 Task: Create a due date automation trigger when advanced on, on the tuesday of the week a card is due add fields with custom field "Resume" set to a date less than 1 days ago at 11:00 AM.
Action: Mouse moved to (1138, 87)
Screenshot: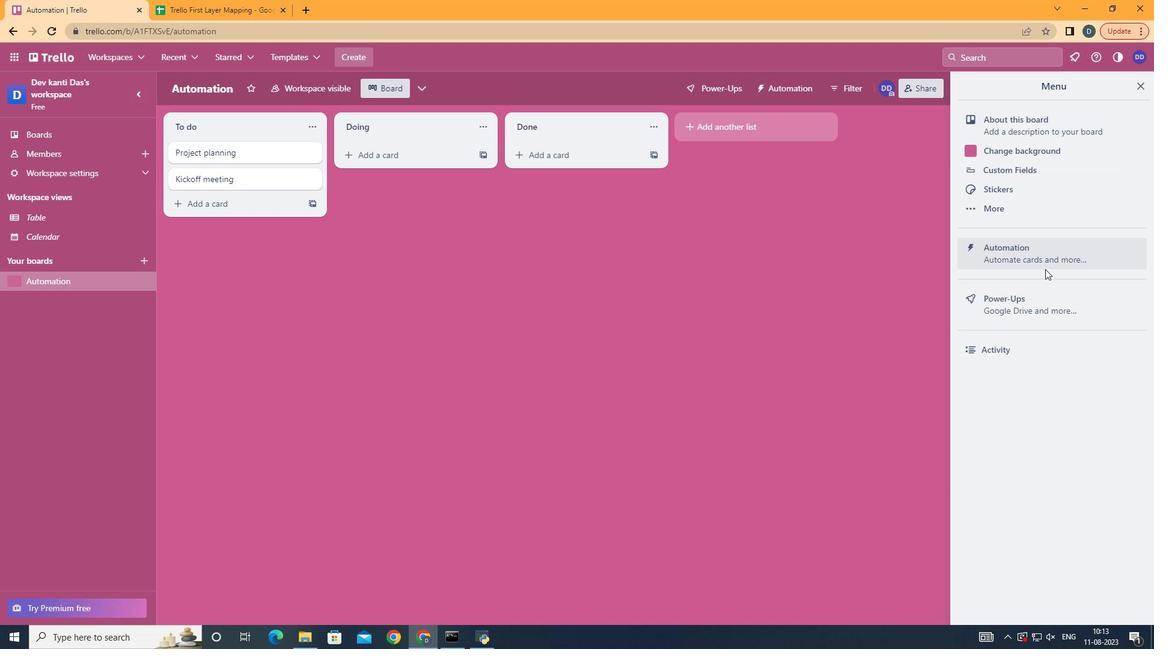 
Action: Mouse pressed left at (1138, 87)
Screenshot: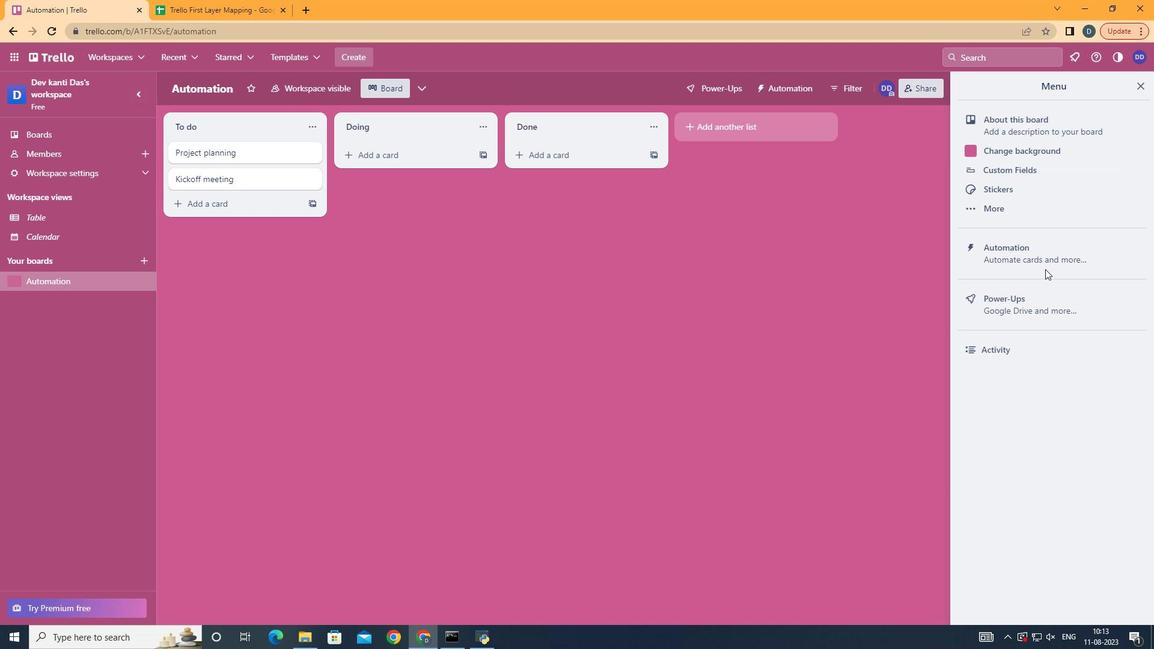 
Action: Mouse moved to (1039, 243)
Screenshot: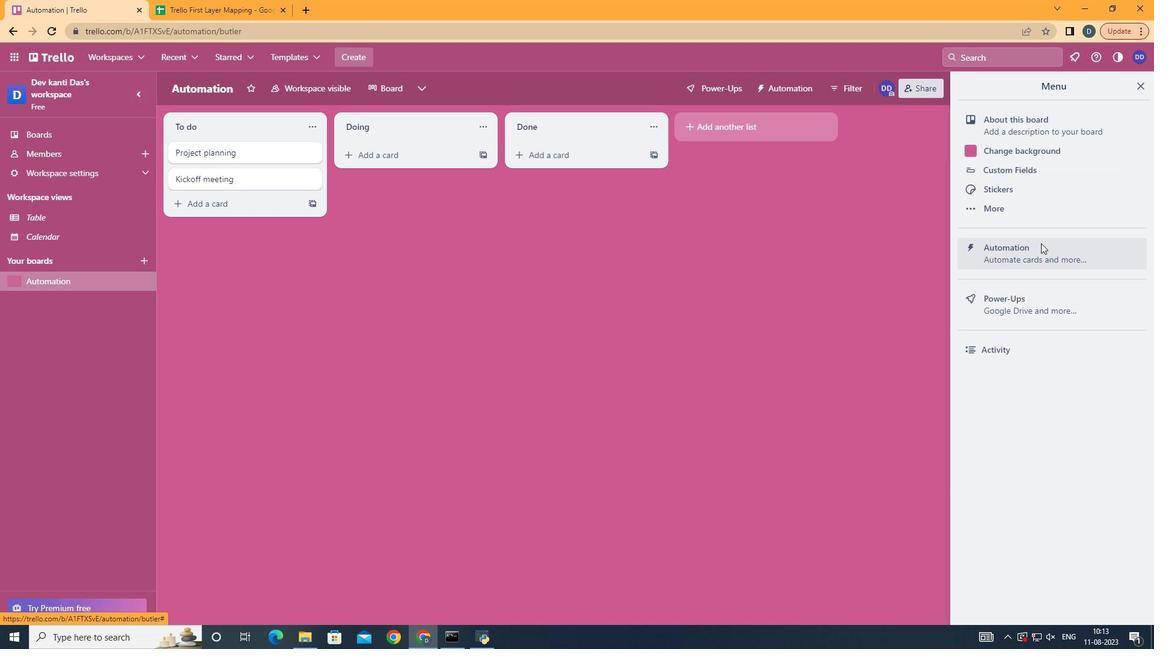 
Action: Mouse pressed left at (1039, 243)
Screenshot: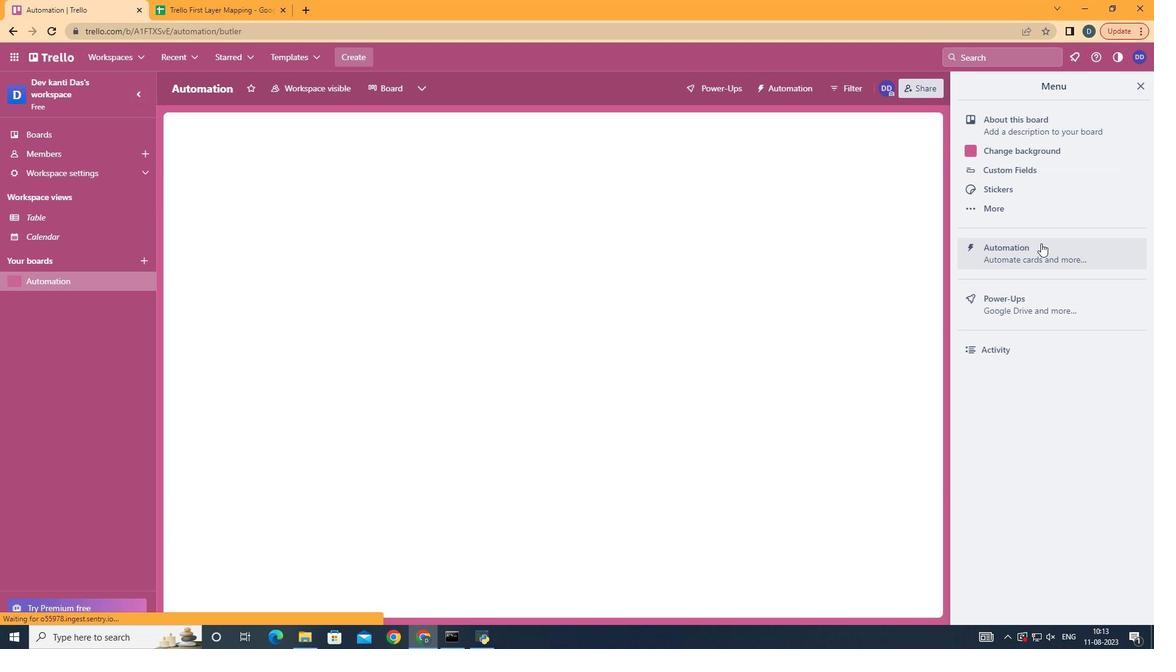 
Action: Mouse moved to (252, 241)
Screenshot: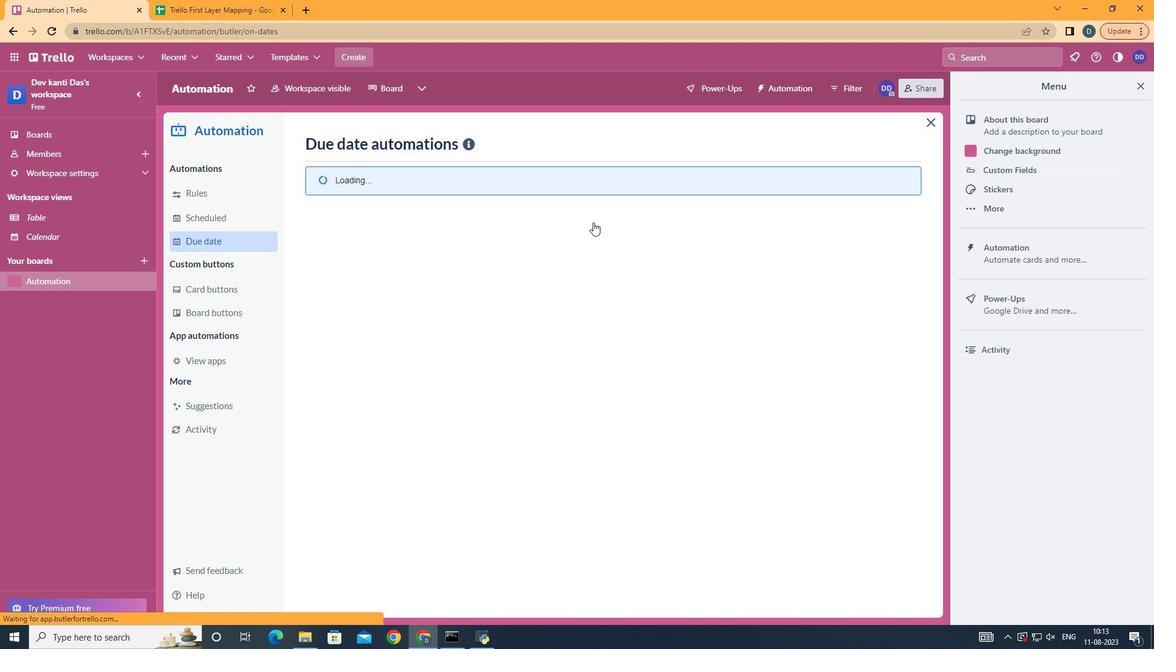 
Action: Mouse pressed left at (252, 241)
Screenshot: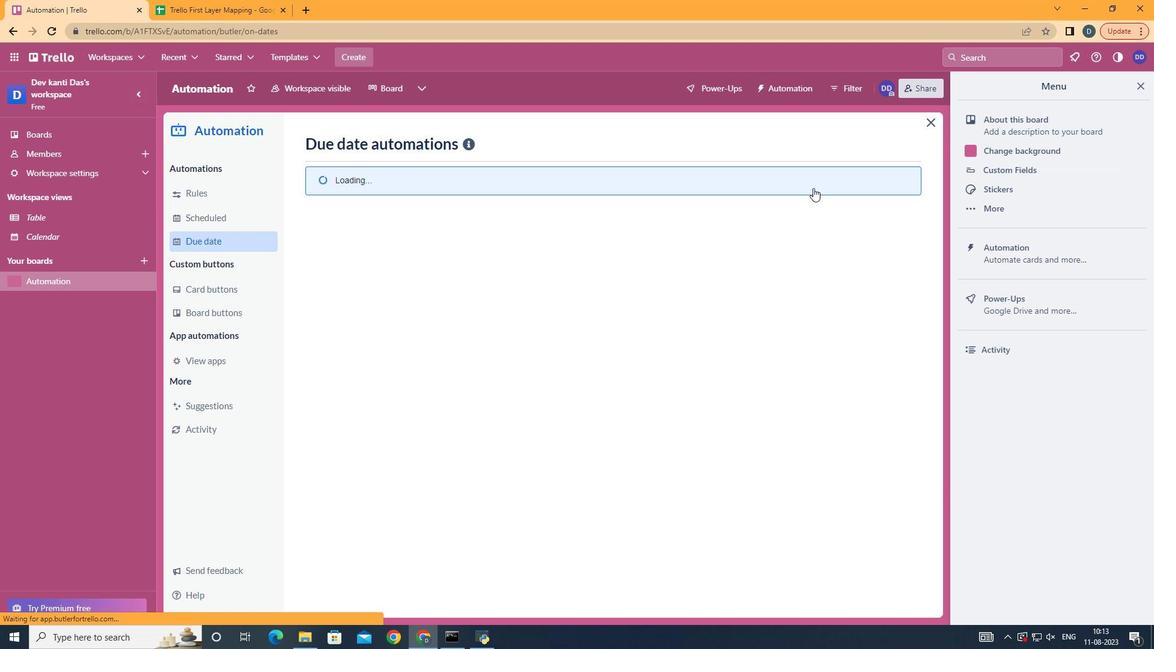 
Action: Mouse moved to (849, 148)
Screenshot: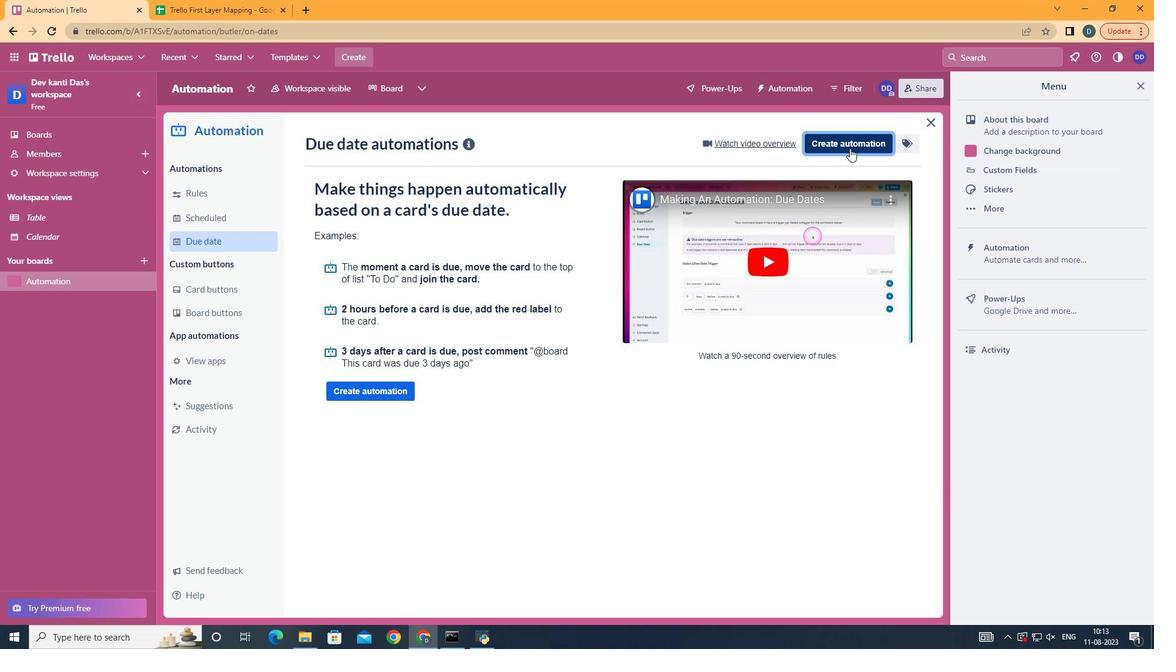 
Action: Mouse pressed left at (849, 148)
Screenshot: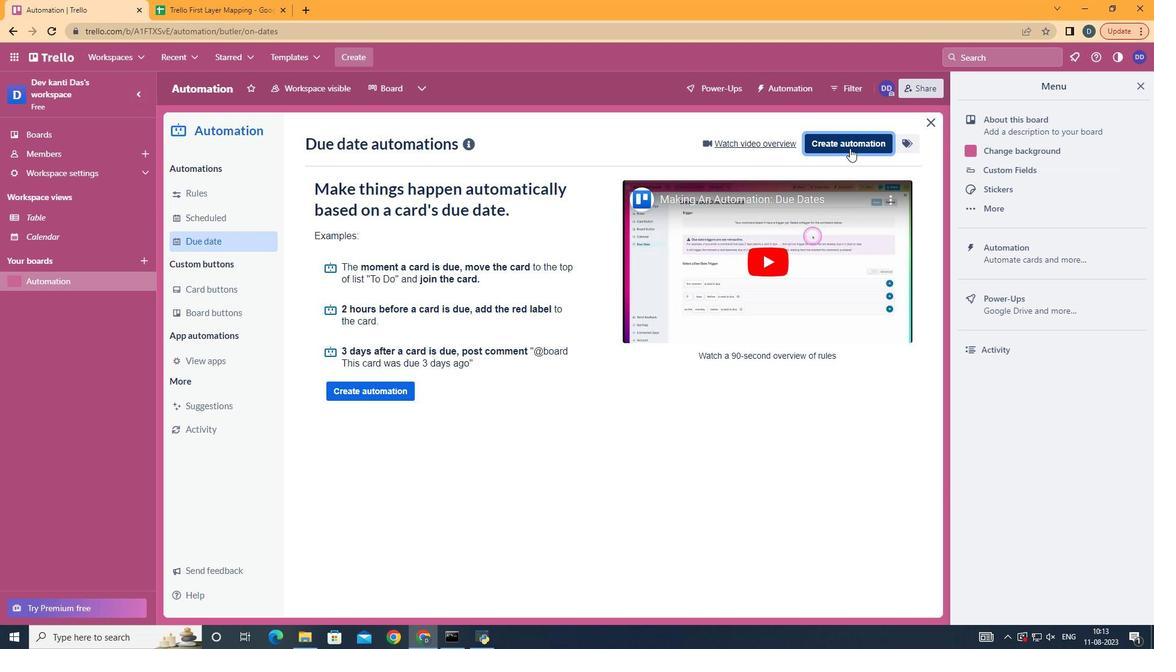 
Action: Mouse moved to (643, 256)
Screenshot: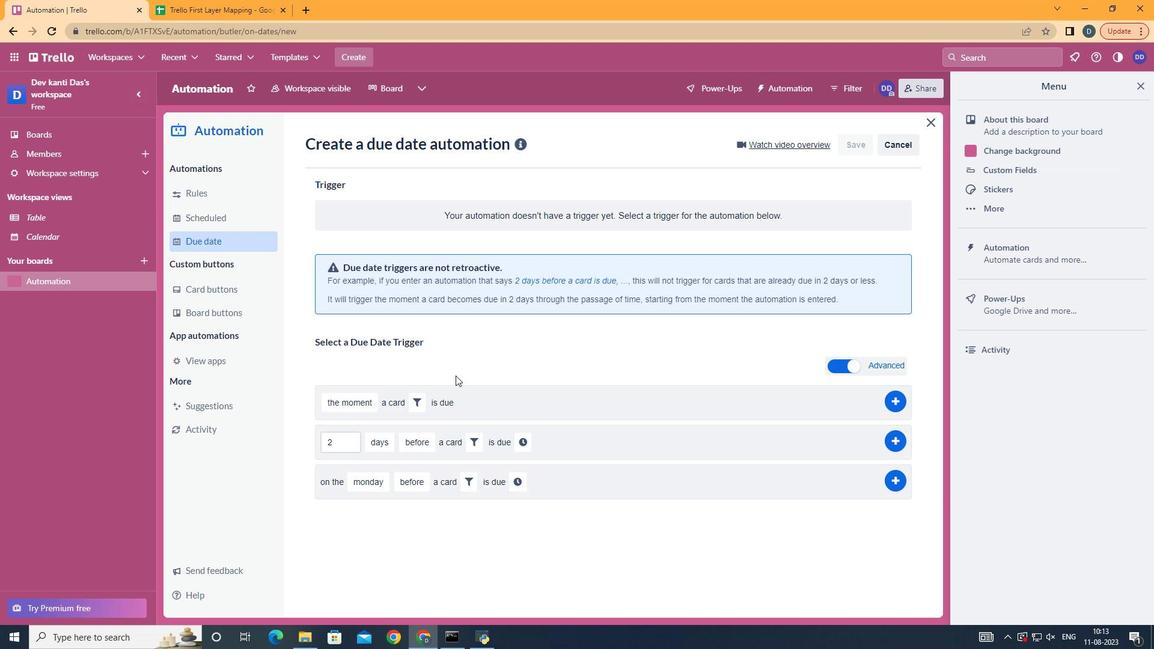 
Action: Mouse pressed left at (643, 256)
Screenshot: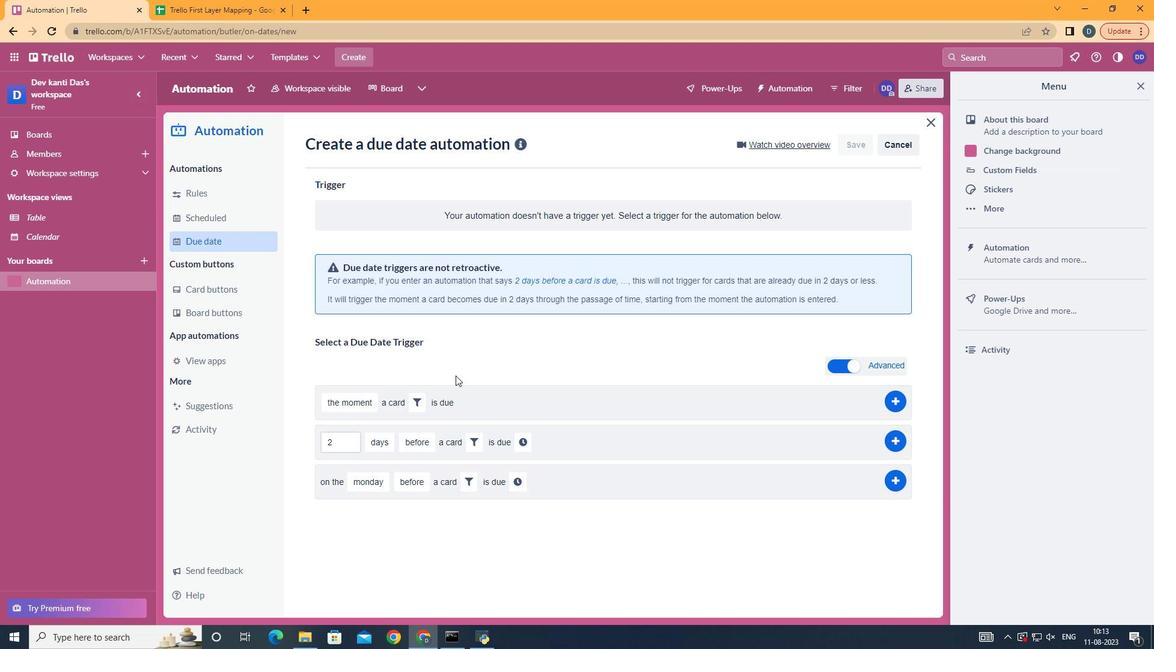 
Action: Mouse moved to (360, 339)
Screenshot: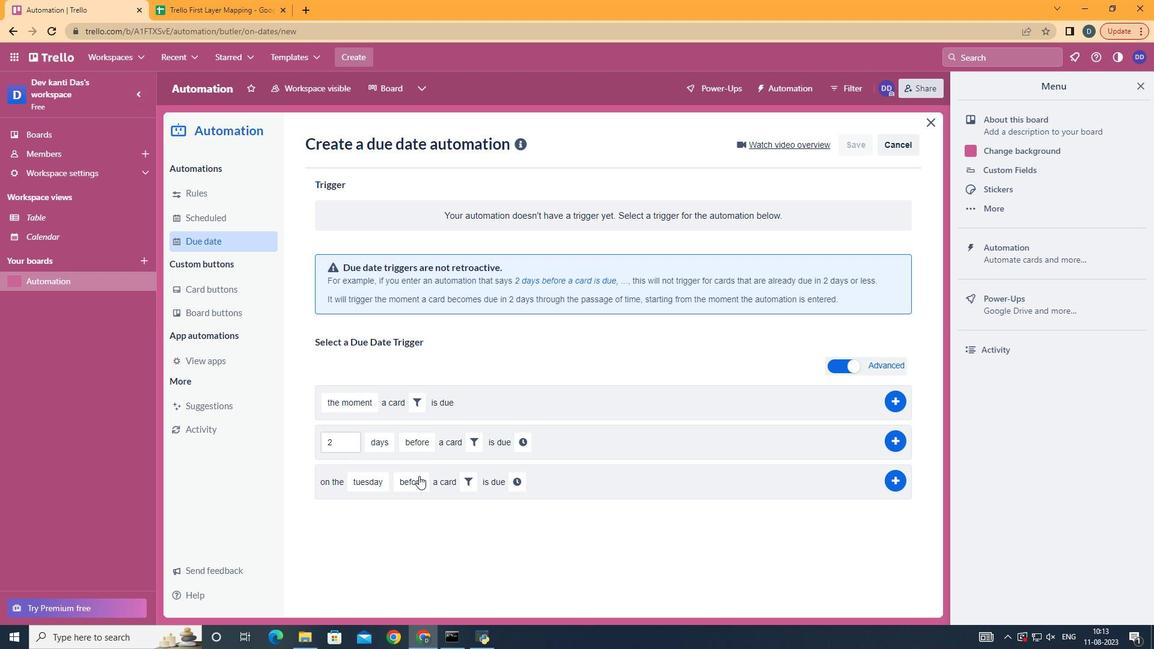 
Action: Mouse pressed left at (360, 339)
Screenshot: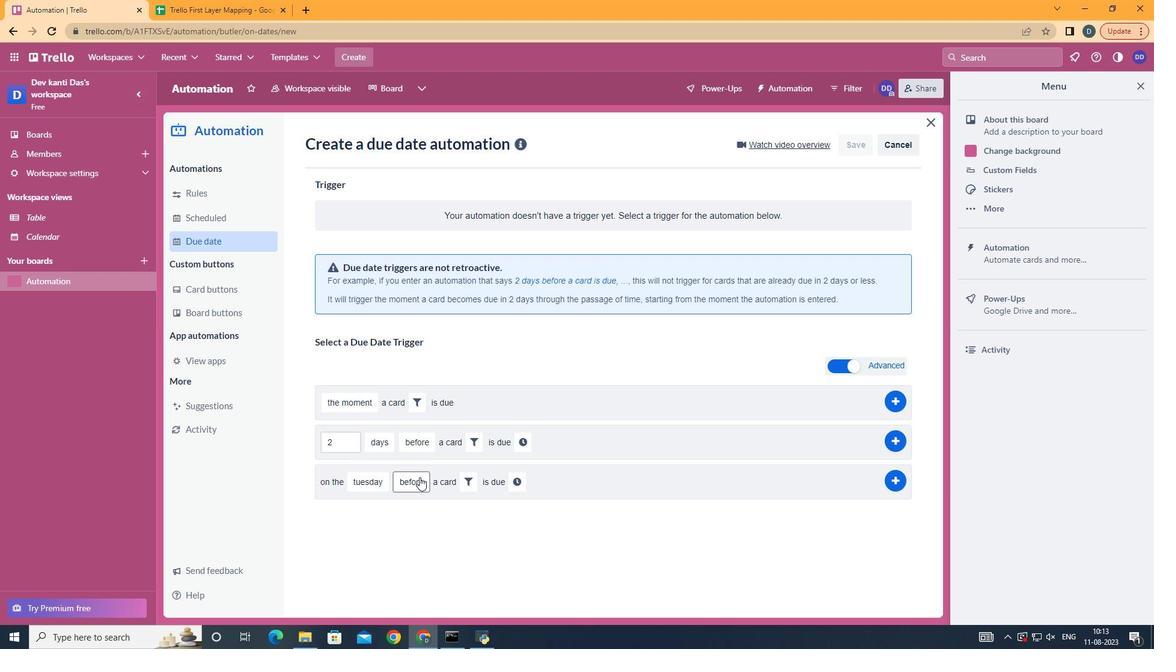
Action: Mouse moved to (420, 555)
Screenshot: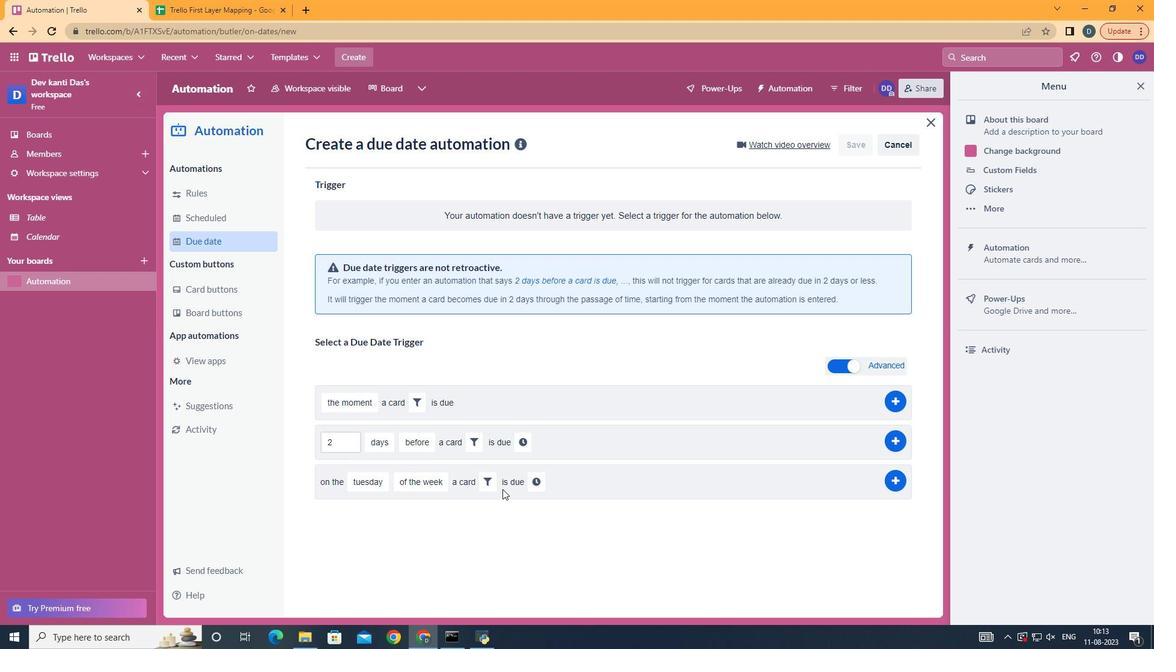
Action: Mouse pressed left at (420, 555)
Screenshot: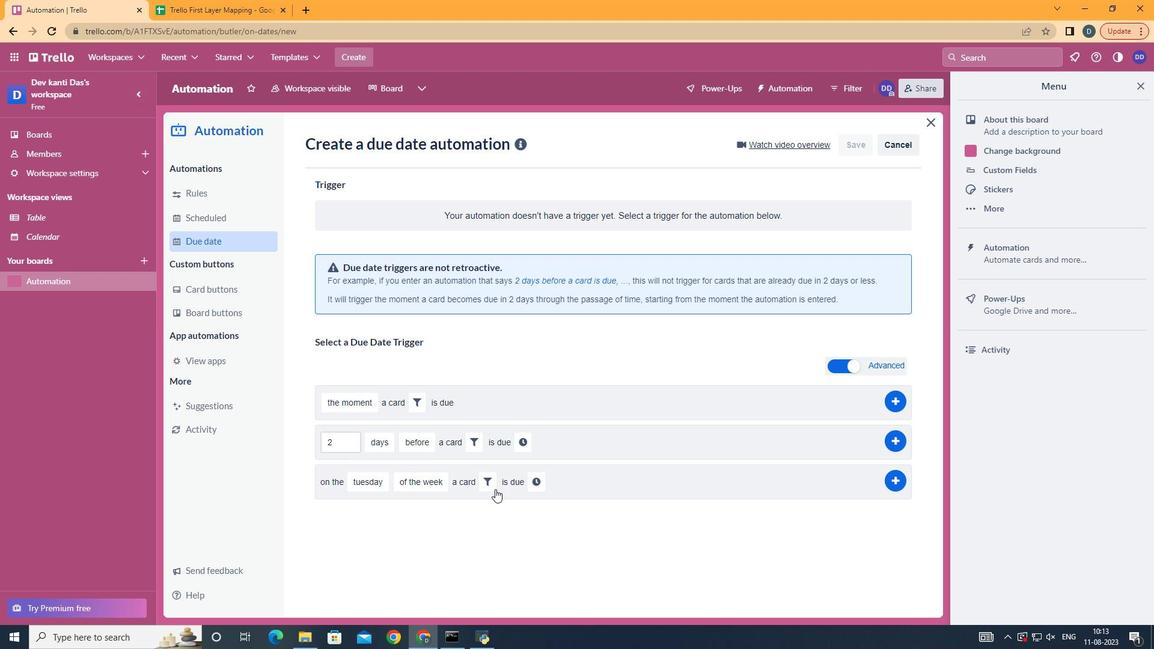 
Action: Mouse moved to (489, 488)
Screenshot: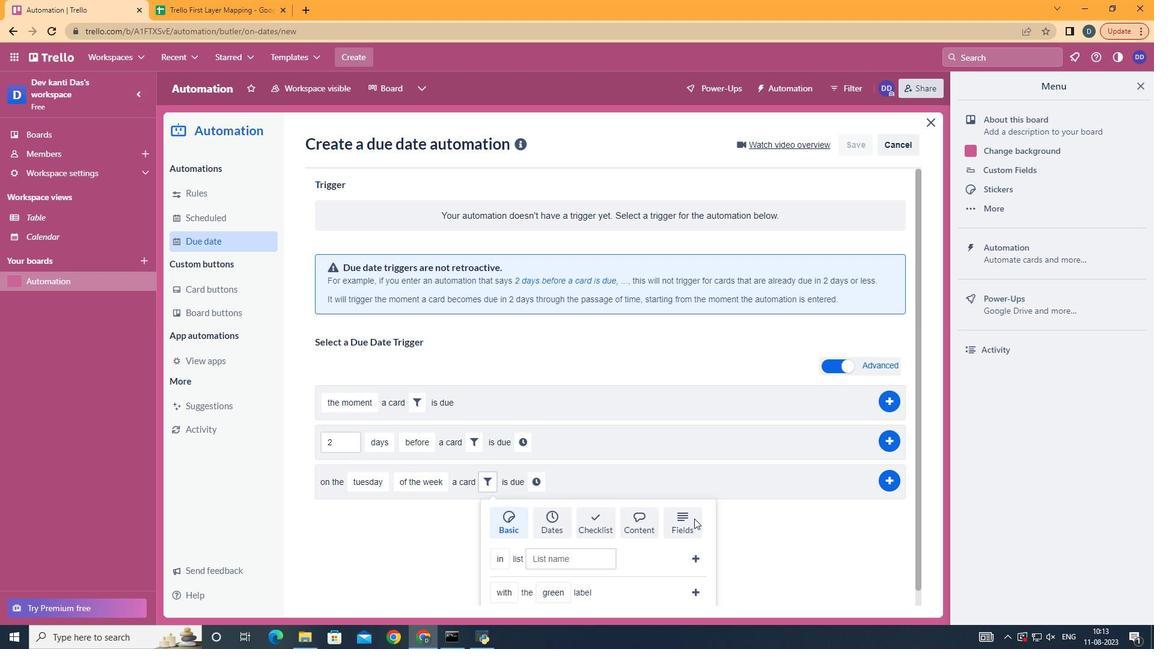 
Action: Mouse pressed left at (489, 488)
Screenshot: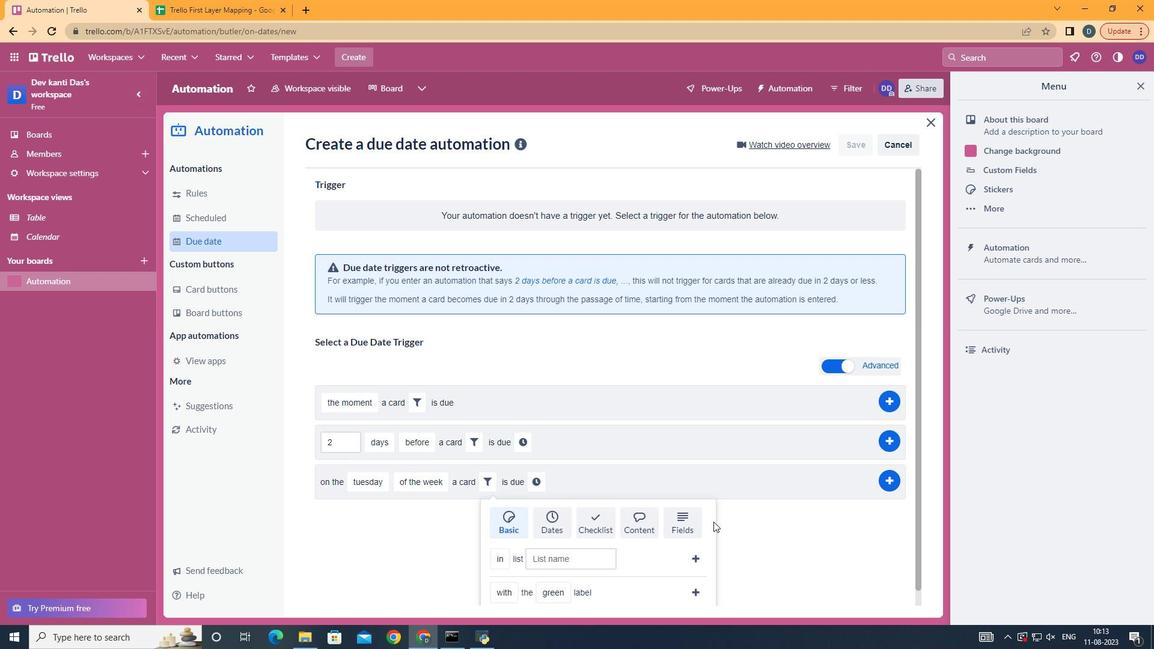 
Action: Mouse moved to (688, 519)
Screenshot: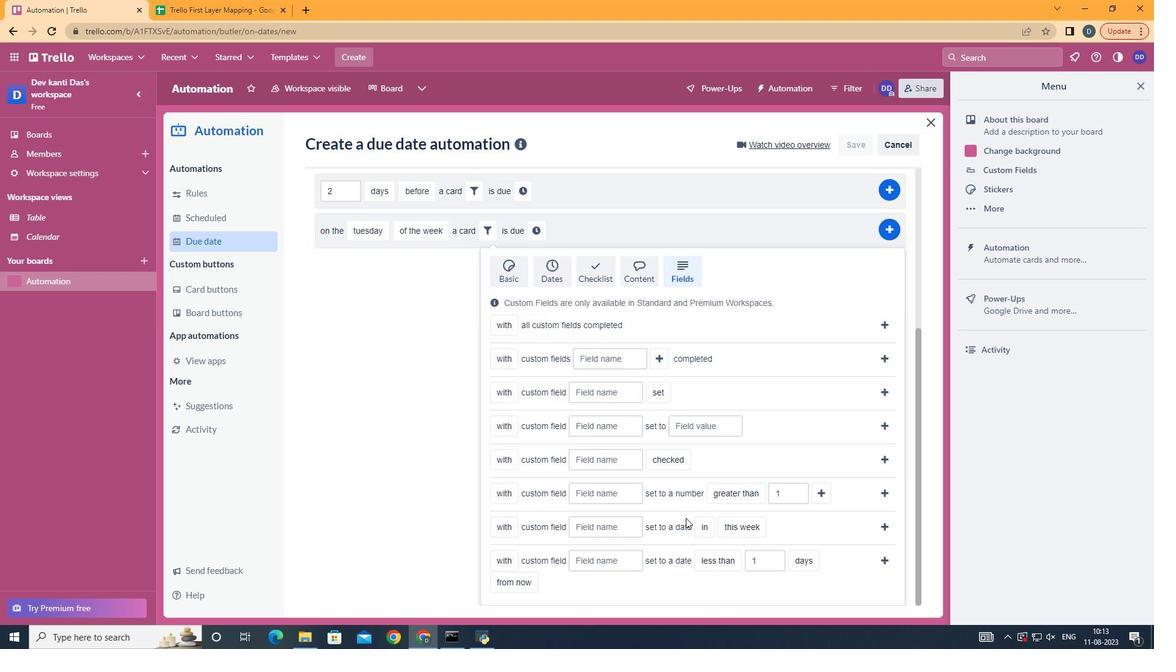 
Action: Mouse pressed left at (688, 519)
Screenshot: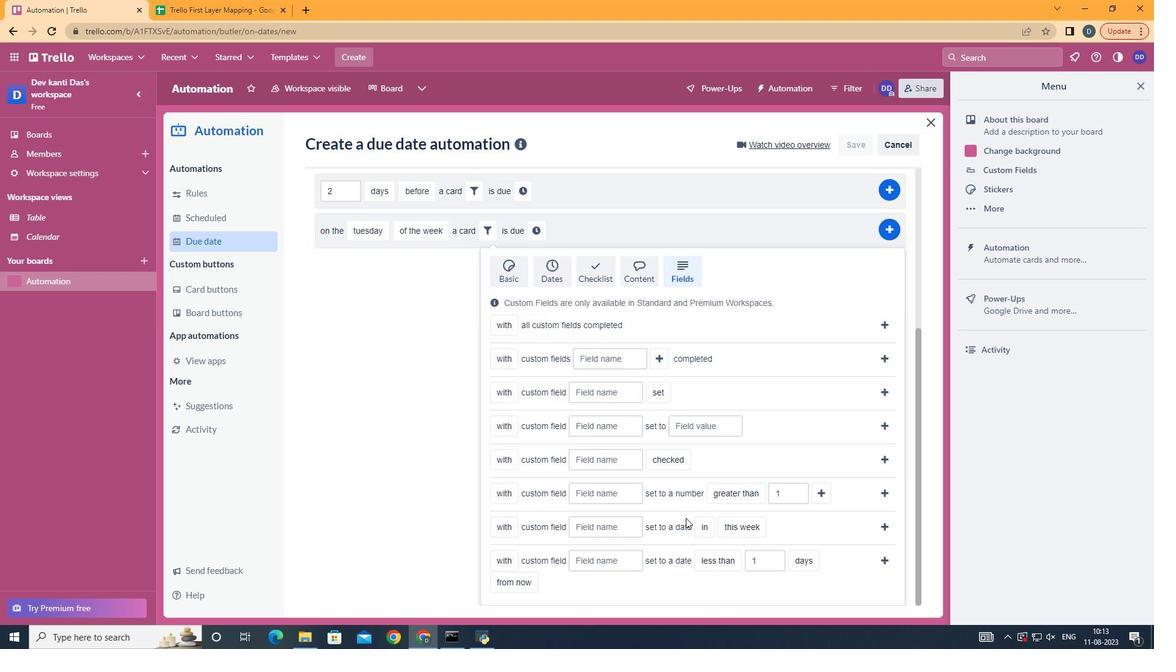 
Action: Mouse moved to (685, 518)
Screenshot: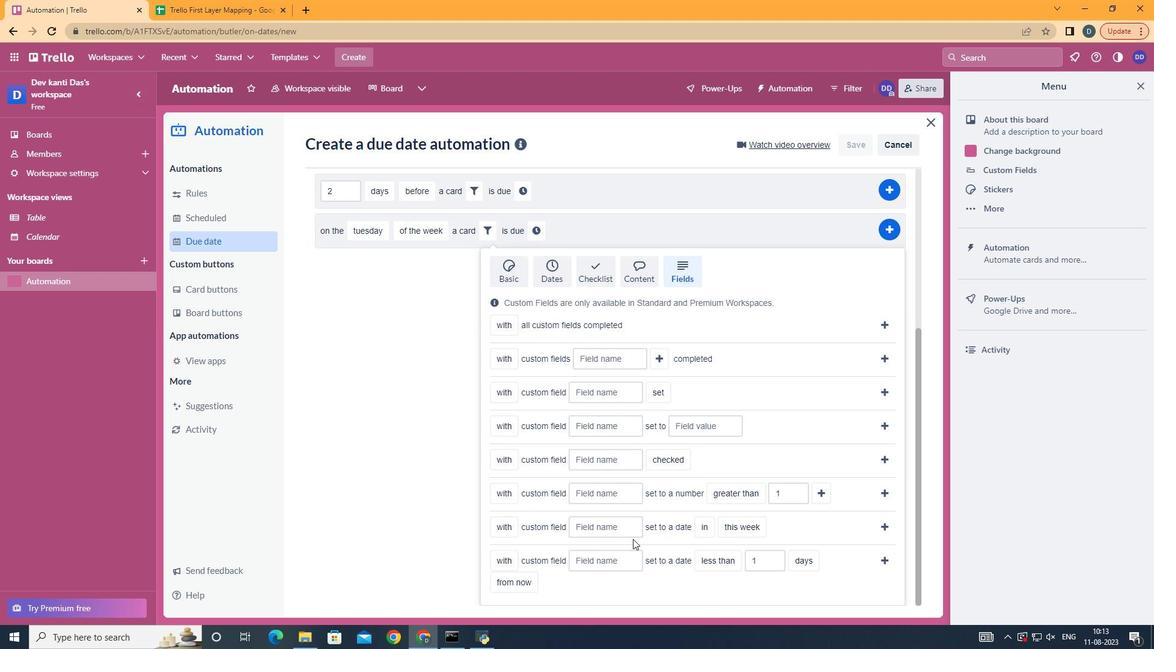 
Action: Mouse scrolled (685, 517) with delta (0, 0)
Screenshot: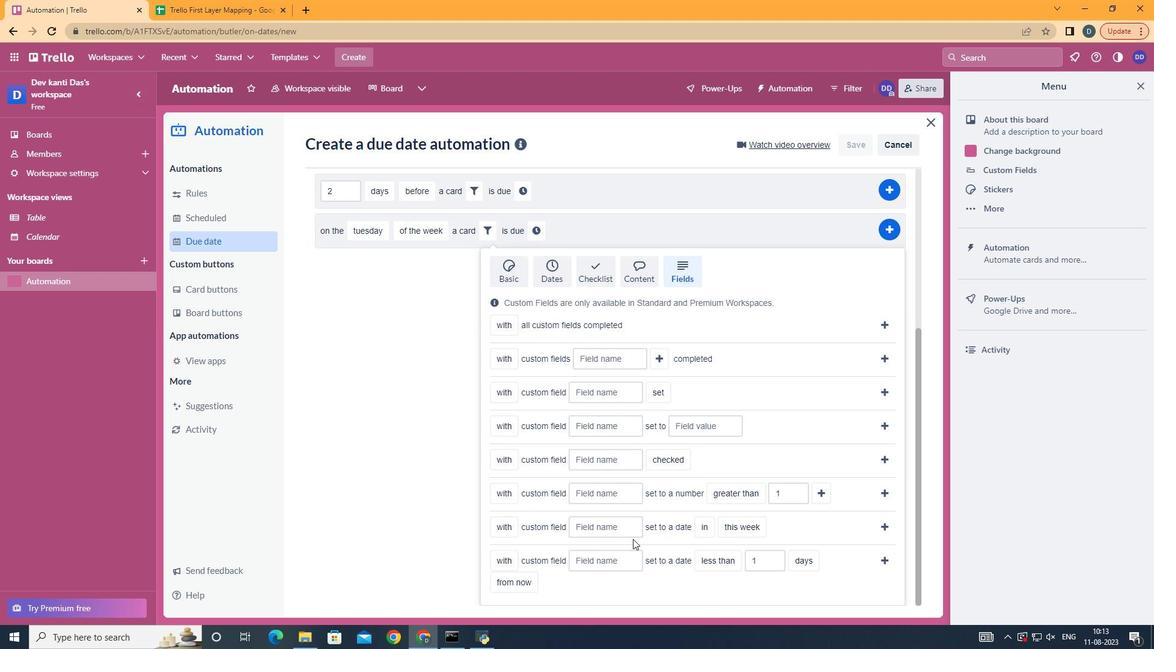 
Action: Mouse scrolled (685, 517) with delta (0, 0)
Screenshot: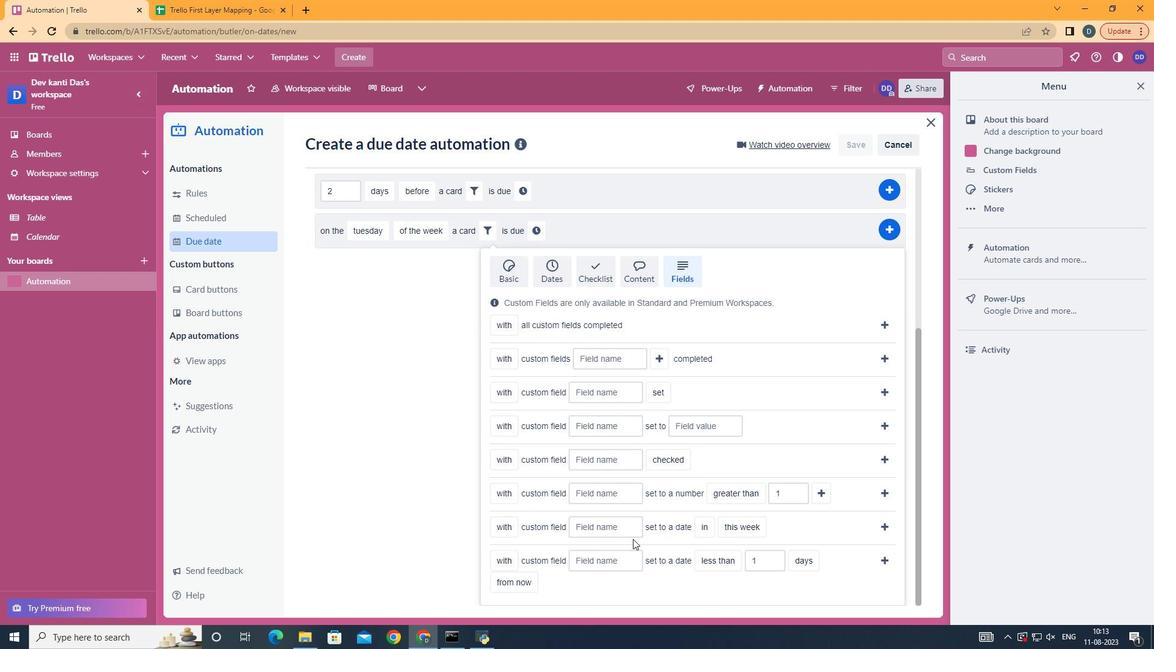 
Action: Mouse scrolled (685, 517) with delta (0, 0)
Screenshot: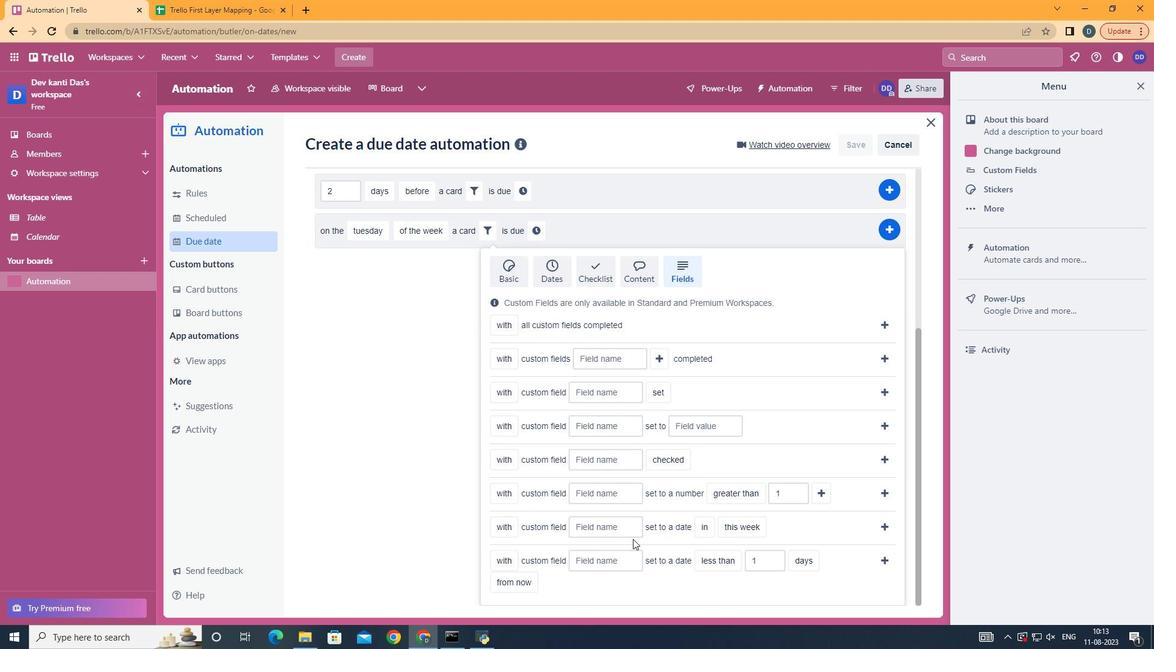 
Action: Mouse scrolled (685, 517) with delta (0, 0)
Screenshot: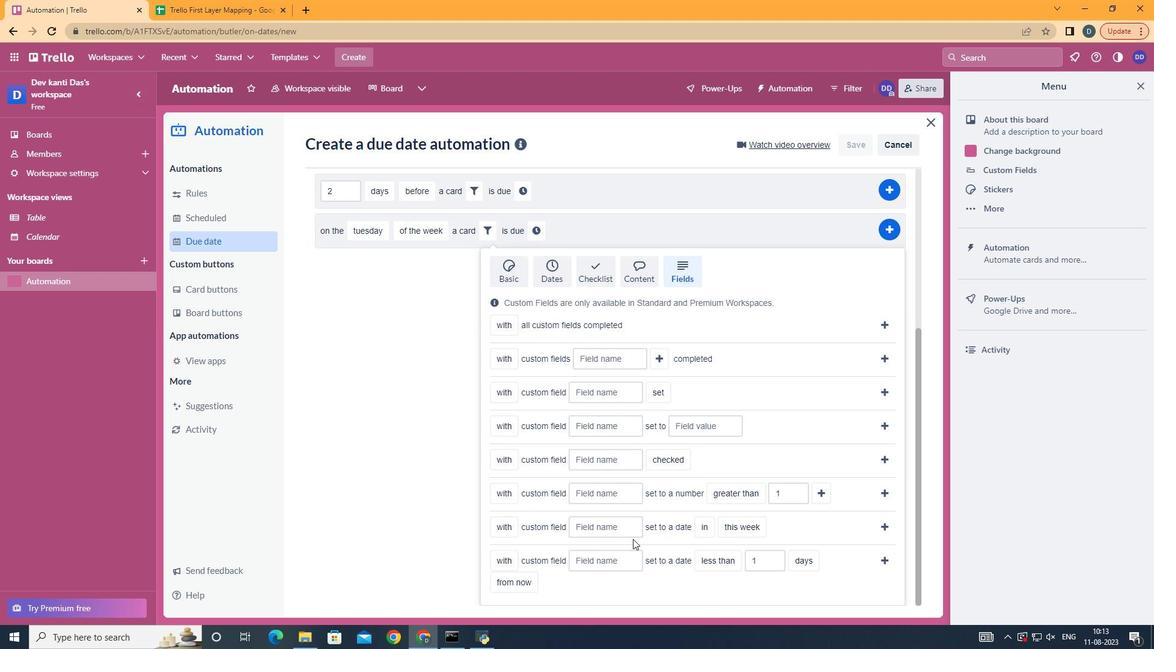 
Action: Mouse scrolled (685, 517) with delta (0, 0)
Screenshot: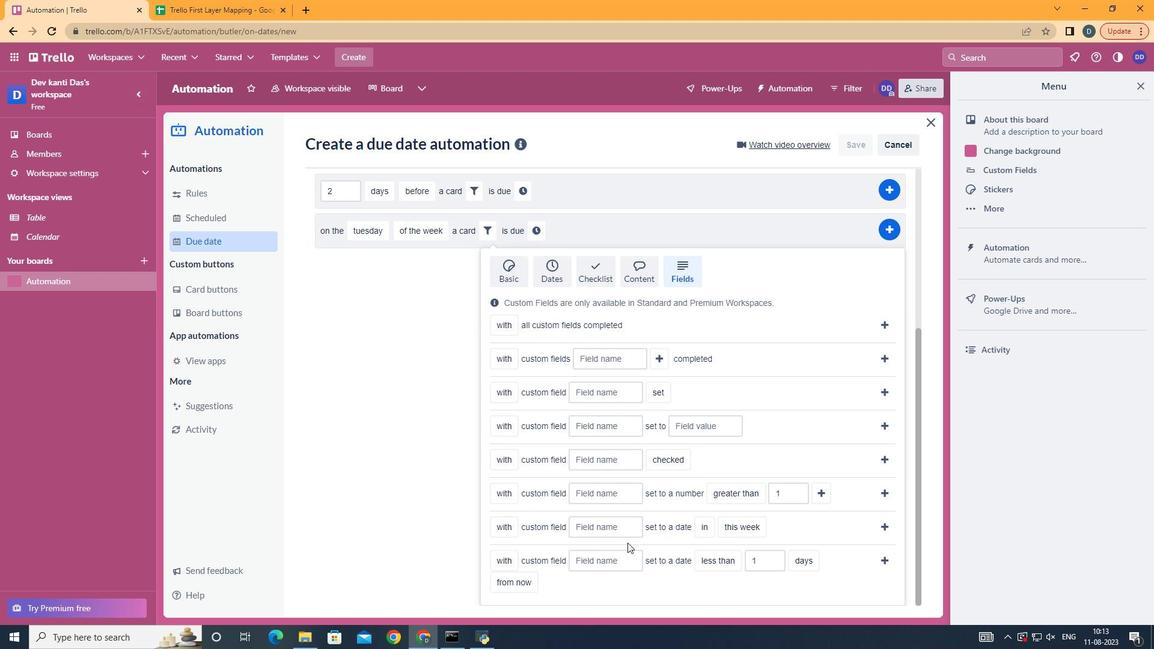 
Action: Mouse scrolled (685, 517) with delta (0, 0)
Screenshot: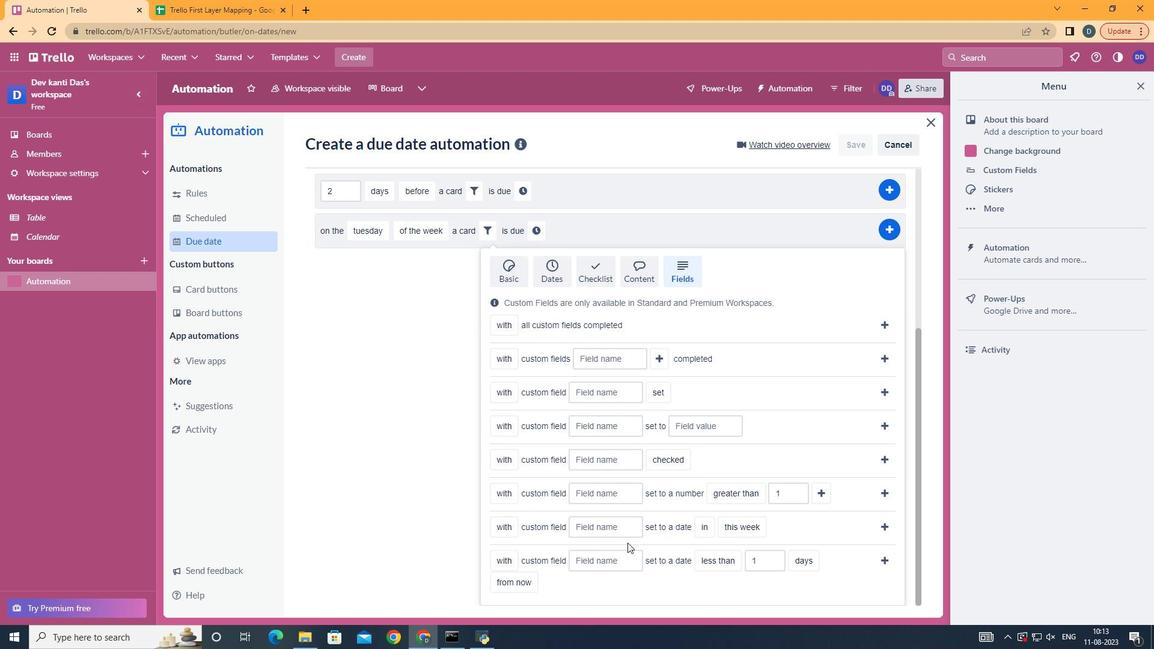 
Action: Mouse moved to (616, 554)
Screenshot: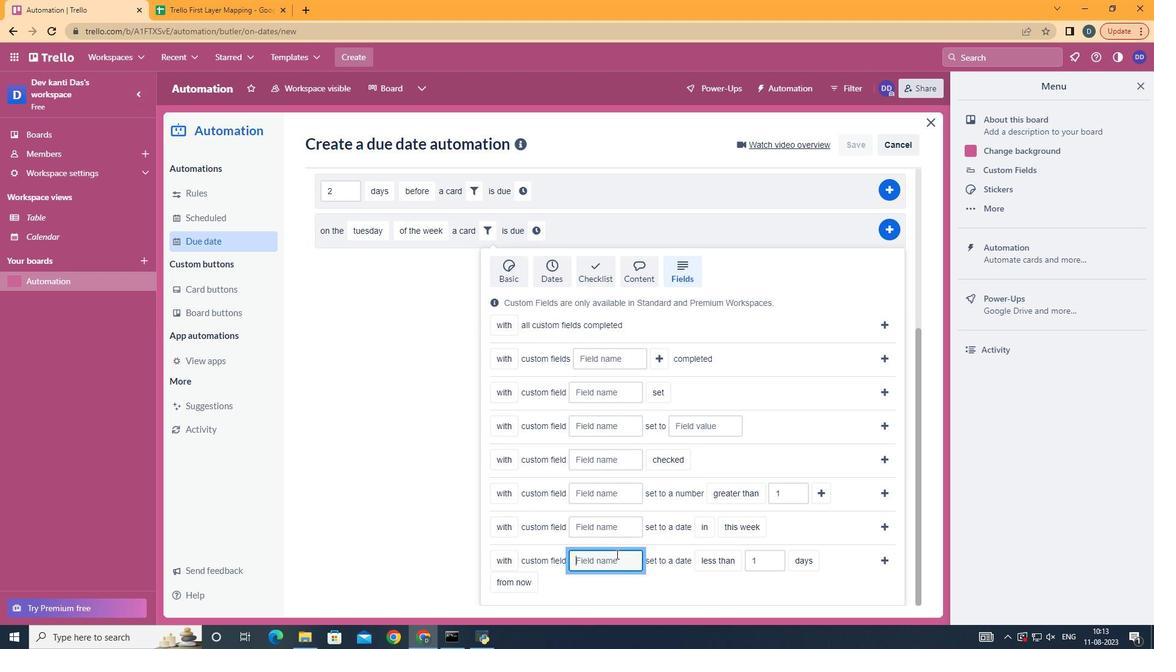 
Action: Mouse pressed left at (616, 554)
Screenshot: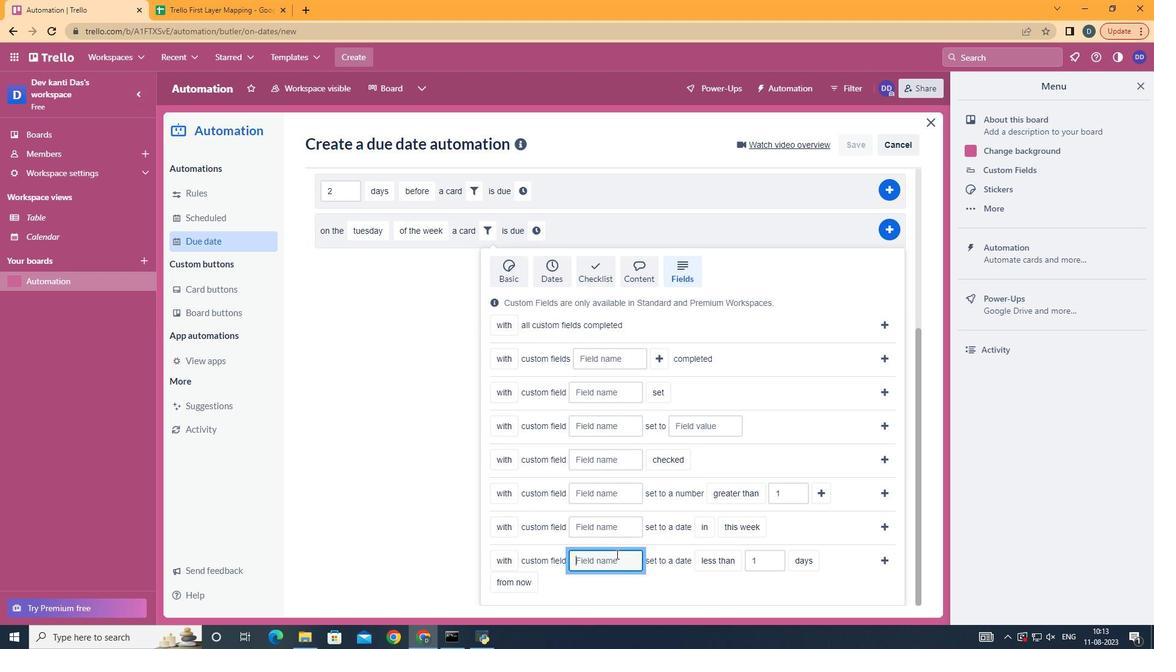 
Action: Key pressed <Key.shift>Resume
Screenshot: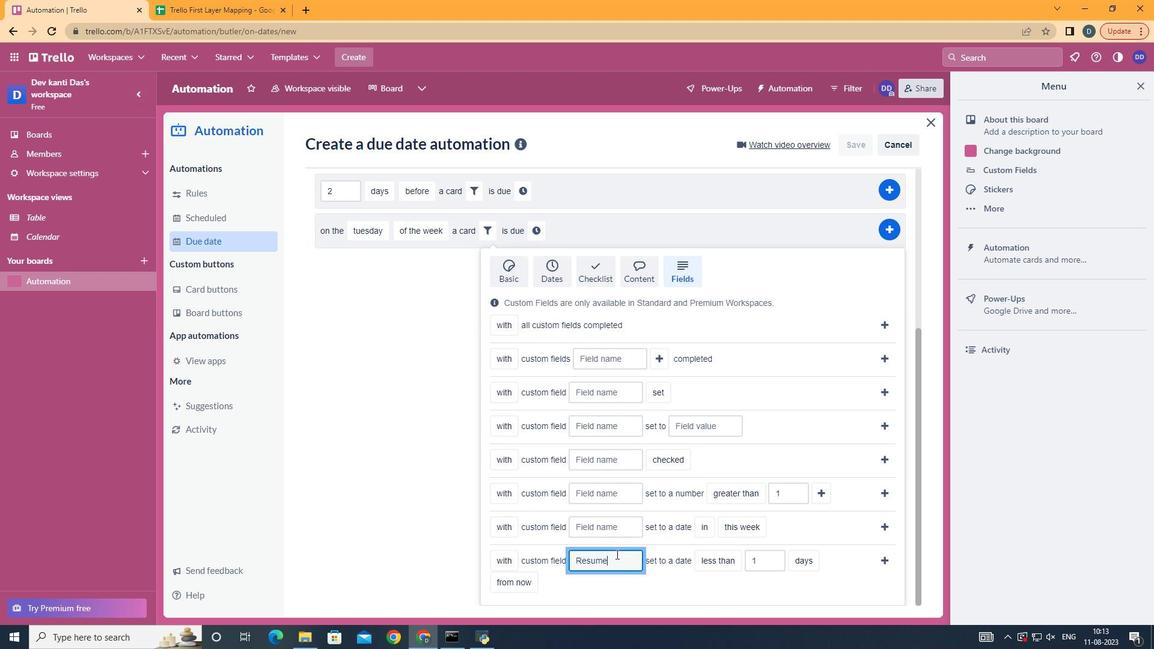 
Action: Mouse moved to (821, 516)
Screenshot: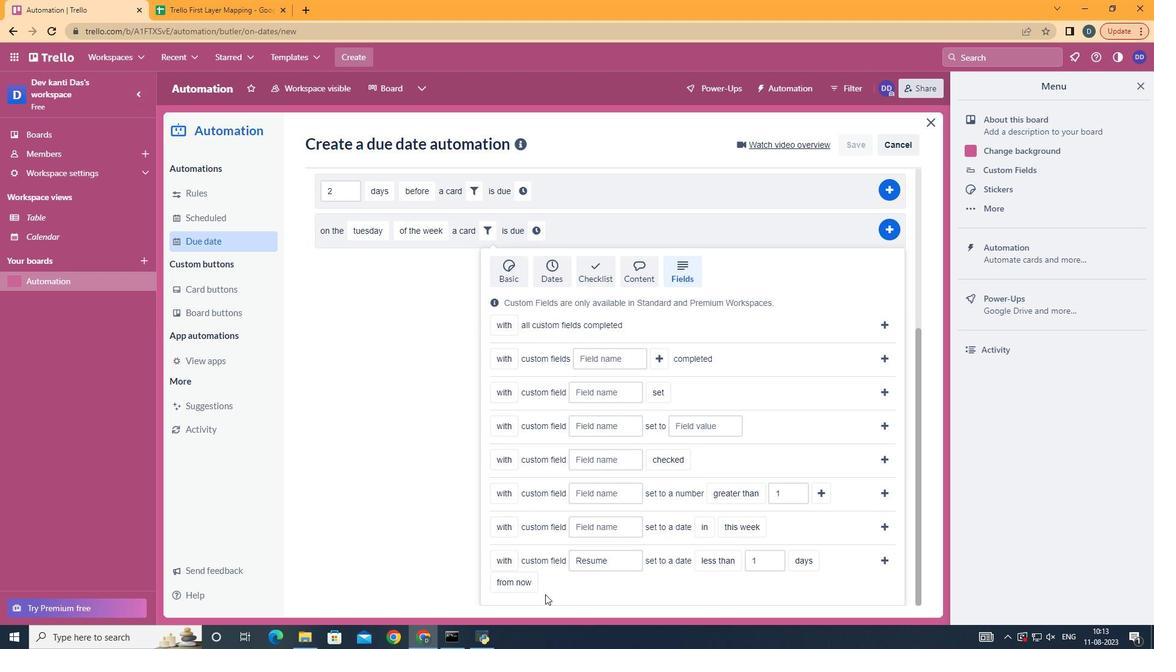 
Action: Mouse pressed left at (821, 516)
Screenshot: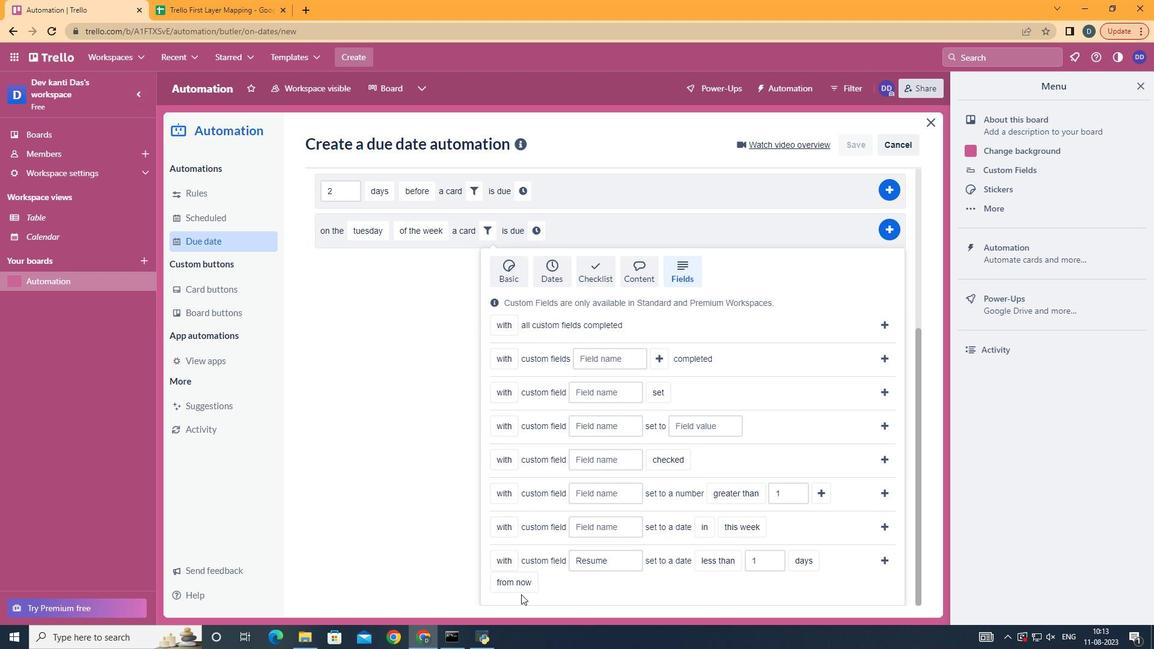 
Action: Mouse moved to (524, 554)
Screenshot: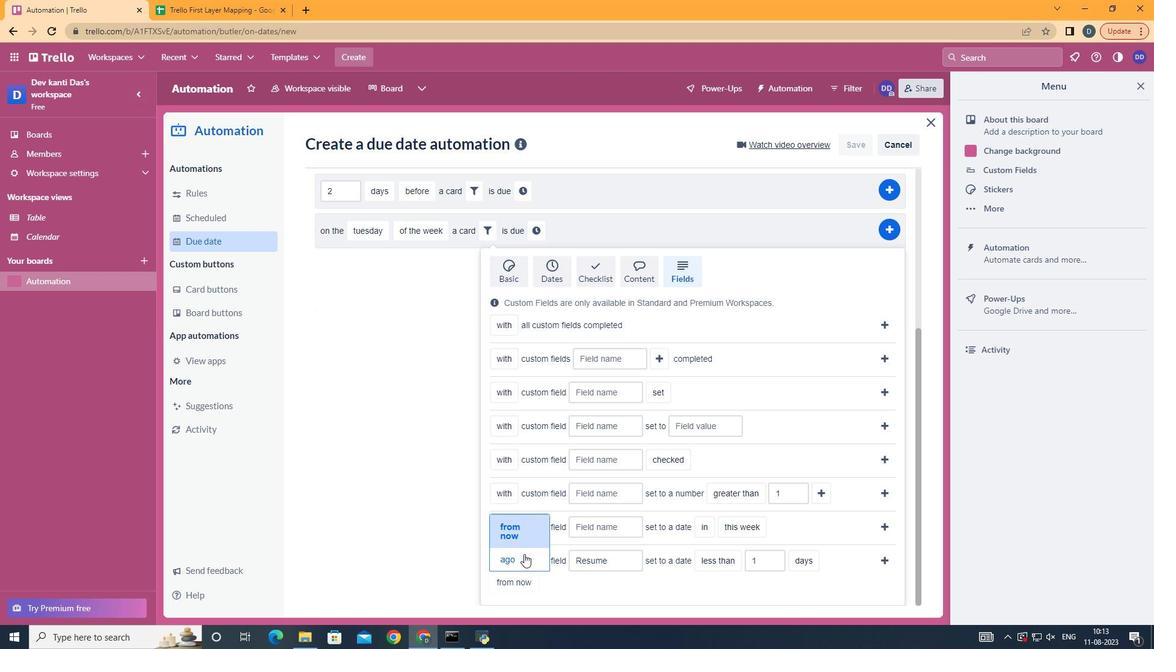 
Action: Mouse pressed left at (524, 554)
Screenshot: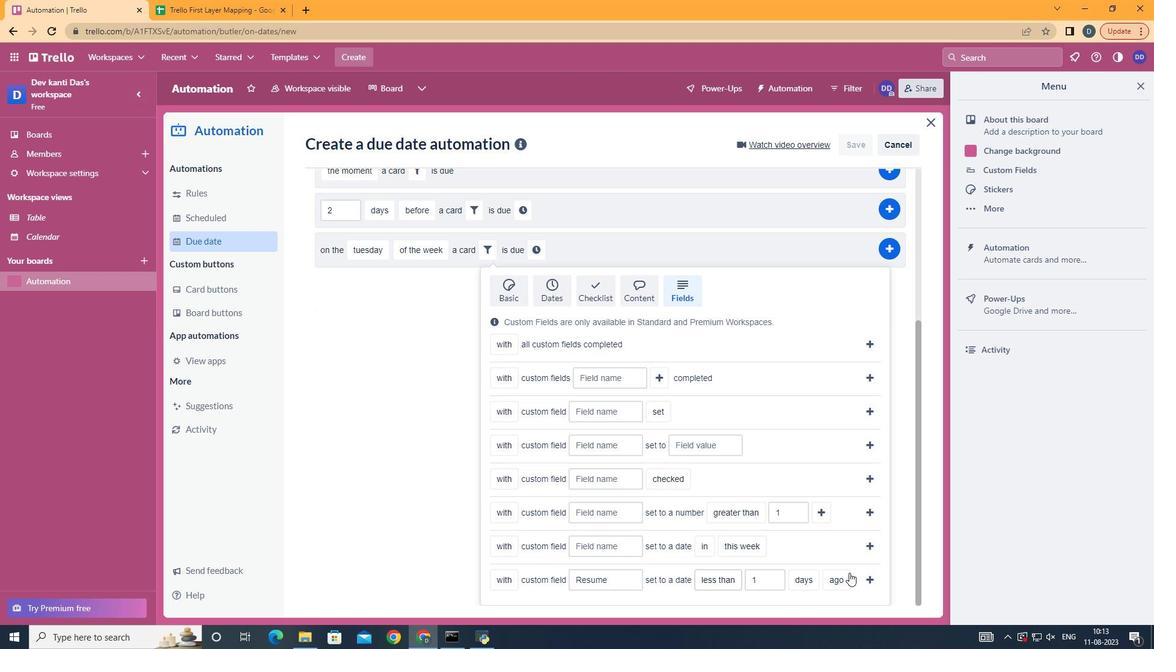 
Action: Mouse moved to (876, 576)
Screenshot: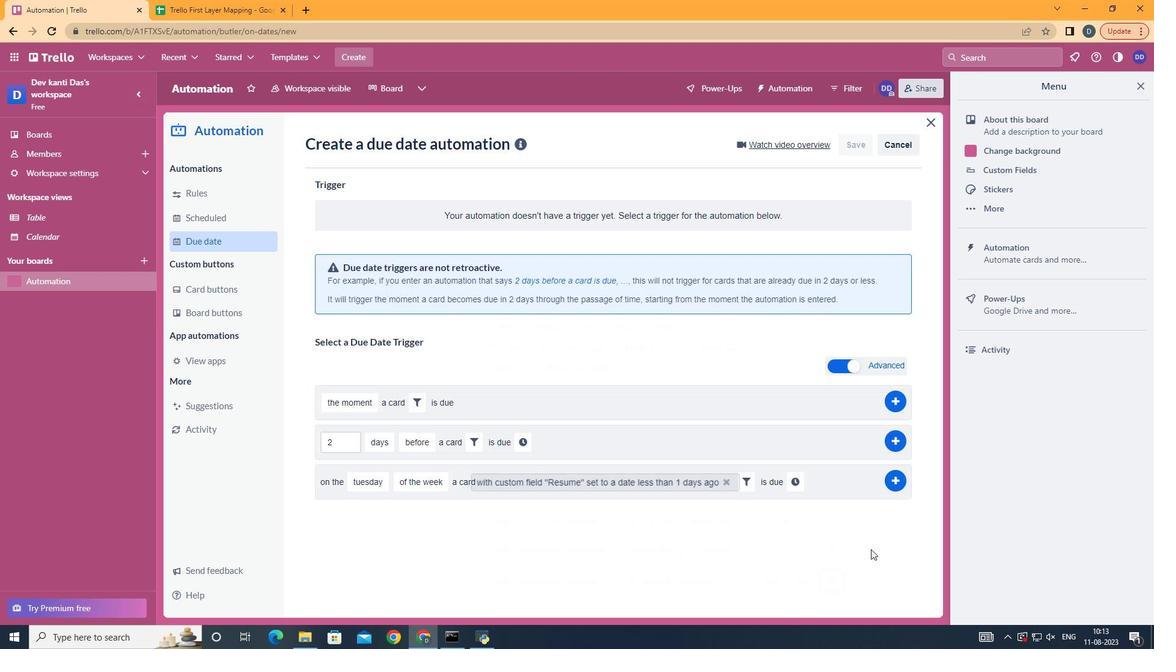 
Action: Mouse pressed left at (876, 576)
Screenshot: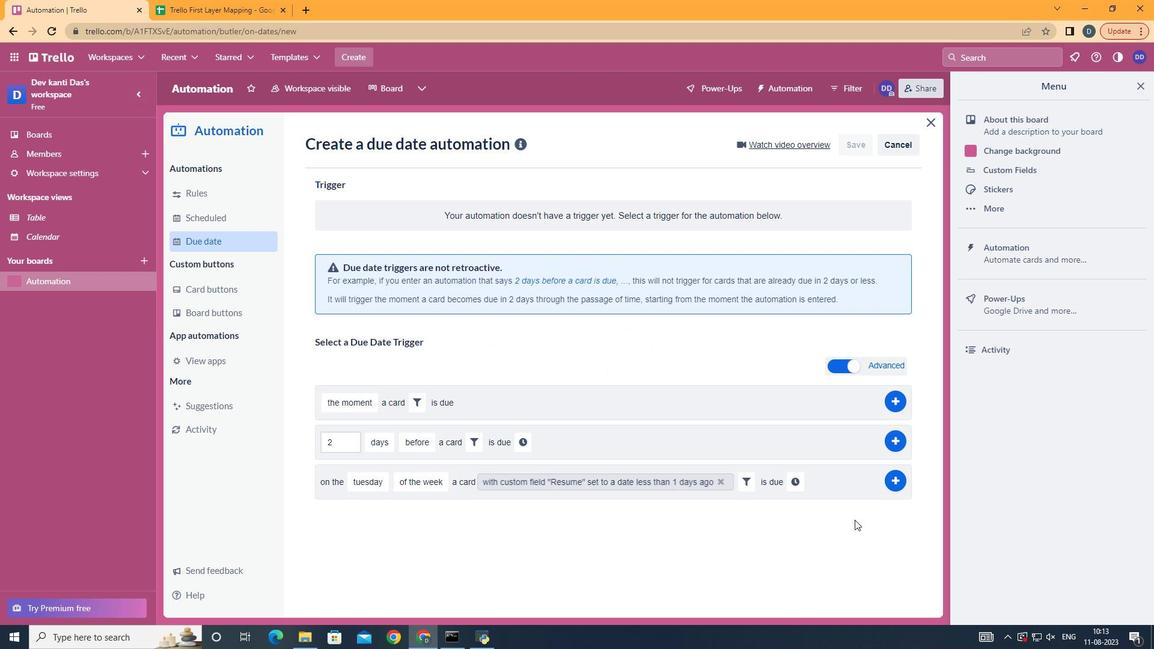 
Action: Mouse moved to (797, 482)
Screenshot: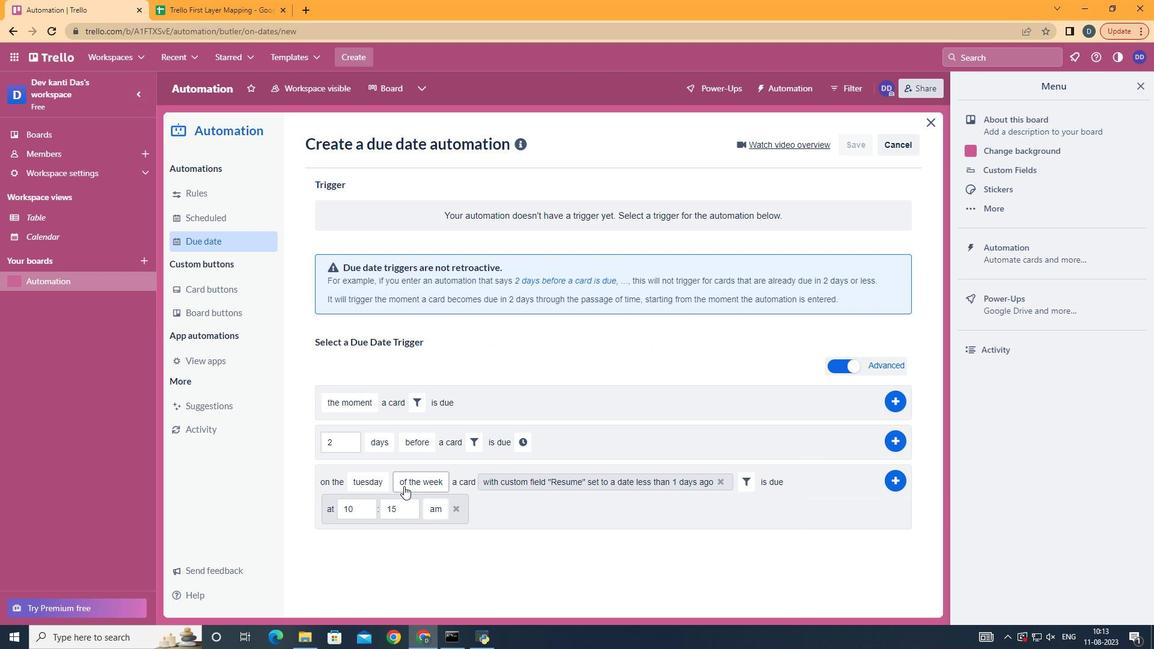 
Action: Mouse pressed left at (797, 482)
Screenshot: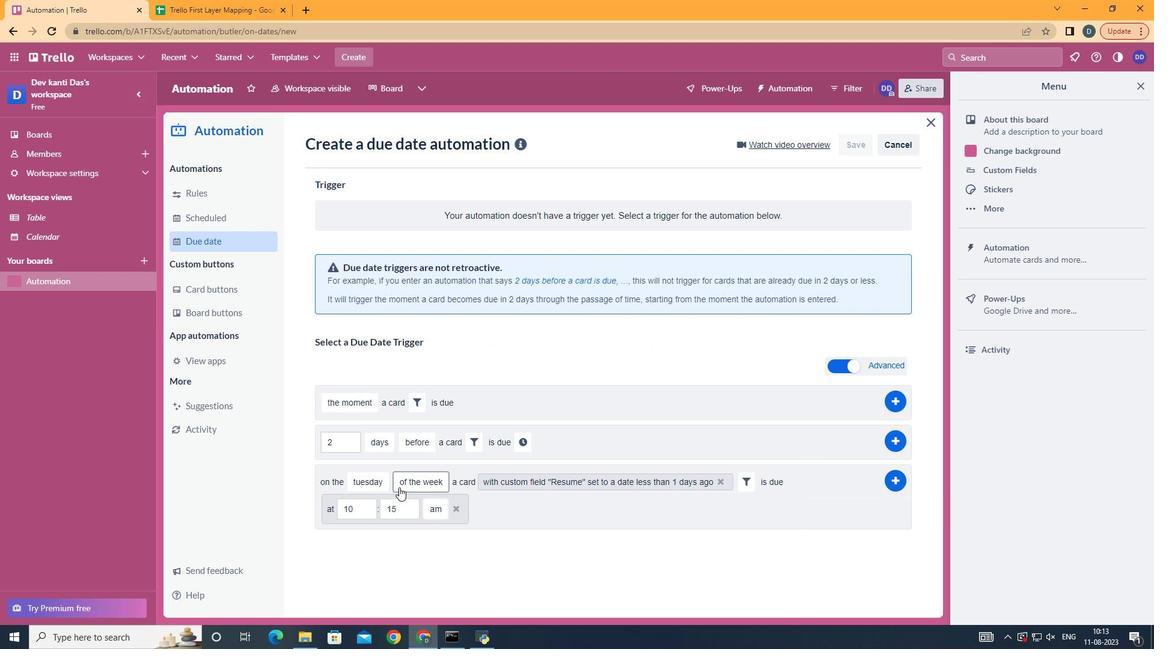 
Action: Mouse moved to (358, 512)
Screenshot: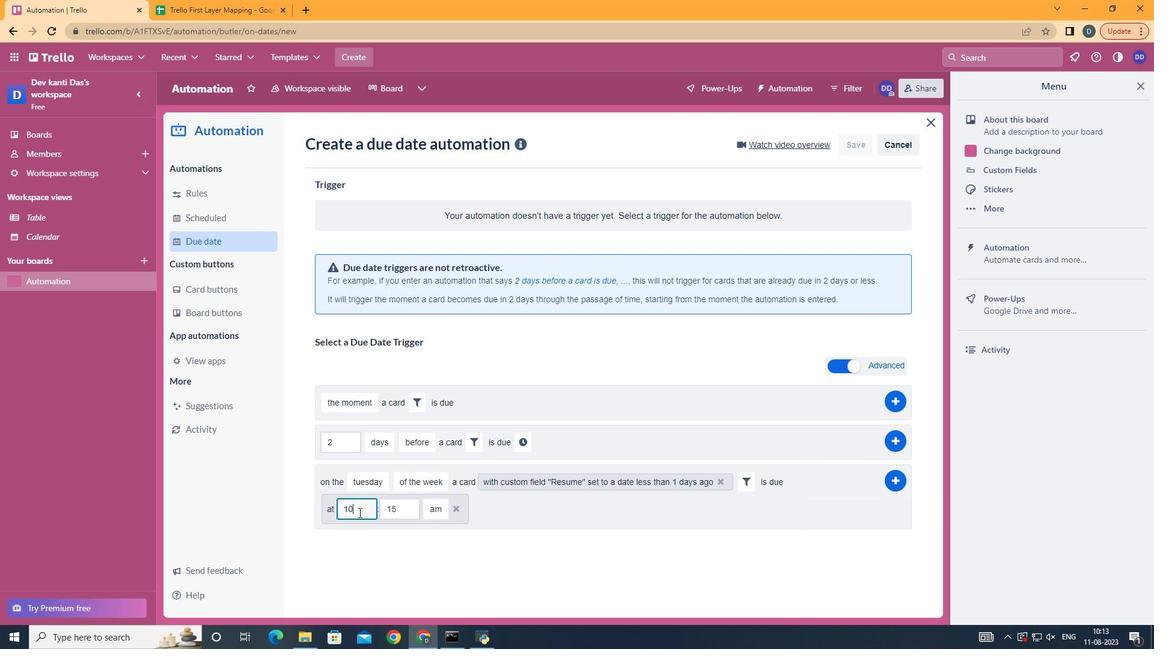 
Action: Mouse pressed left at (358, 512)
Screenshot: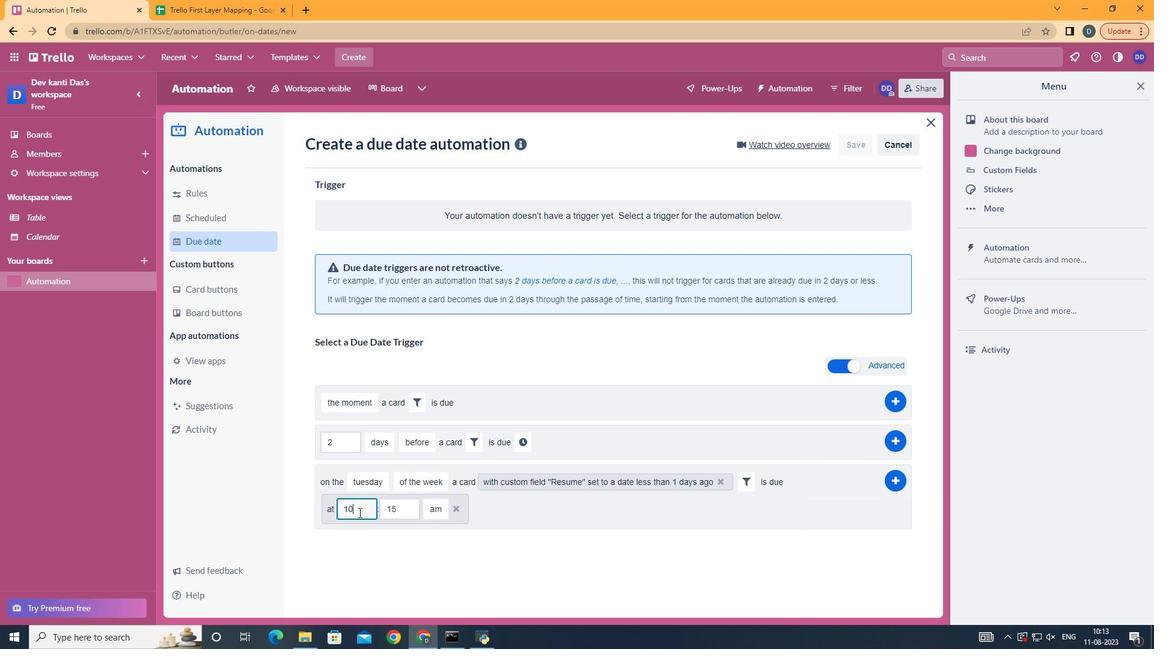 
Action: Key pressed <Key.backspace>1
Screenshot: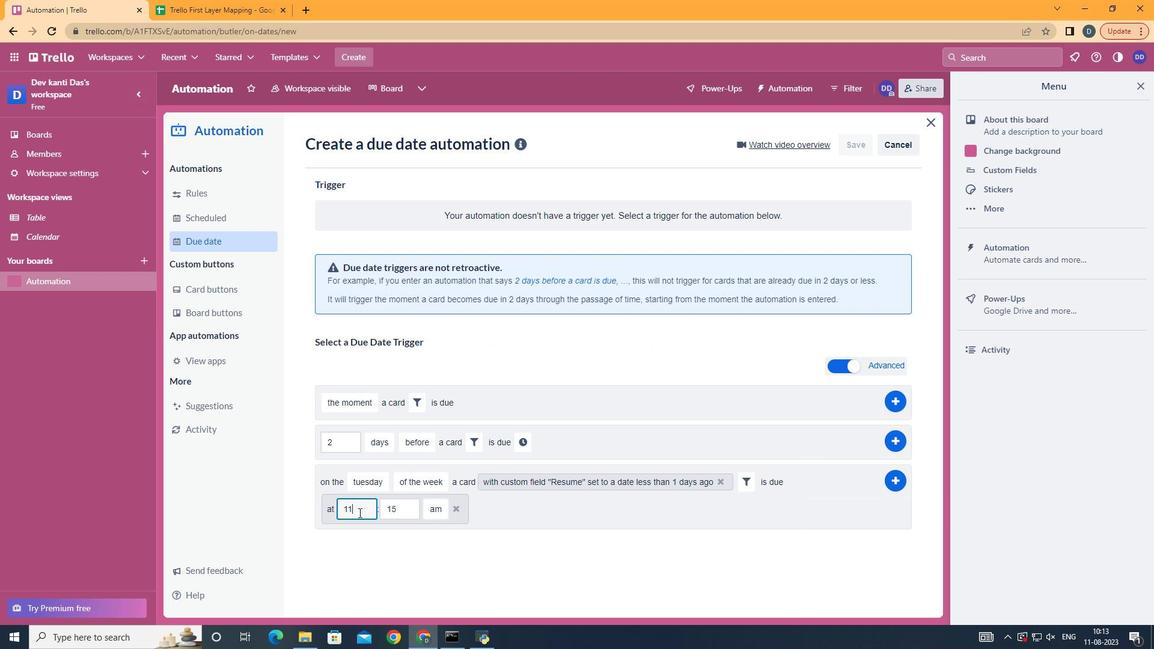 
Action: Mouse moved to (412, 502)
Screenshot: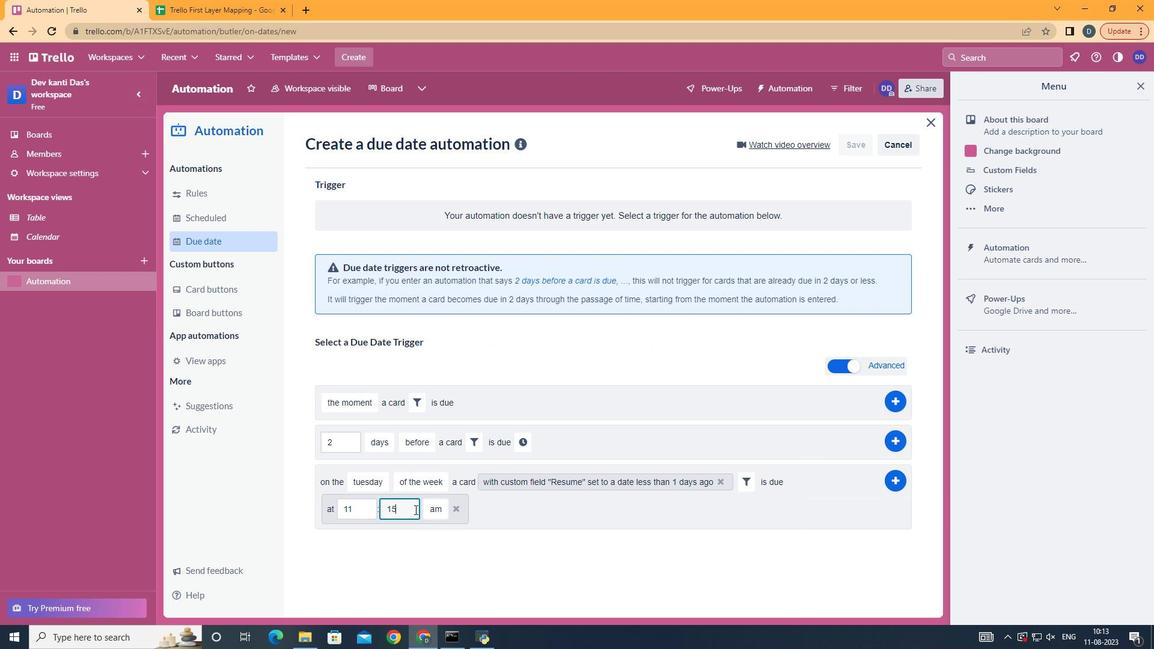 
Action: Mouse pressed left at (412, 502)
Screenshot: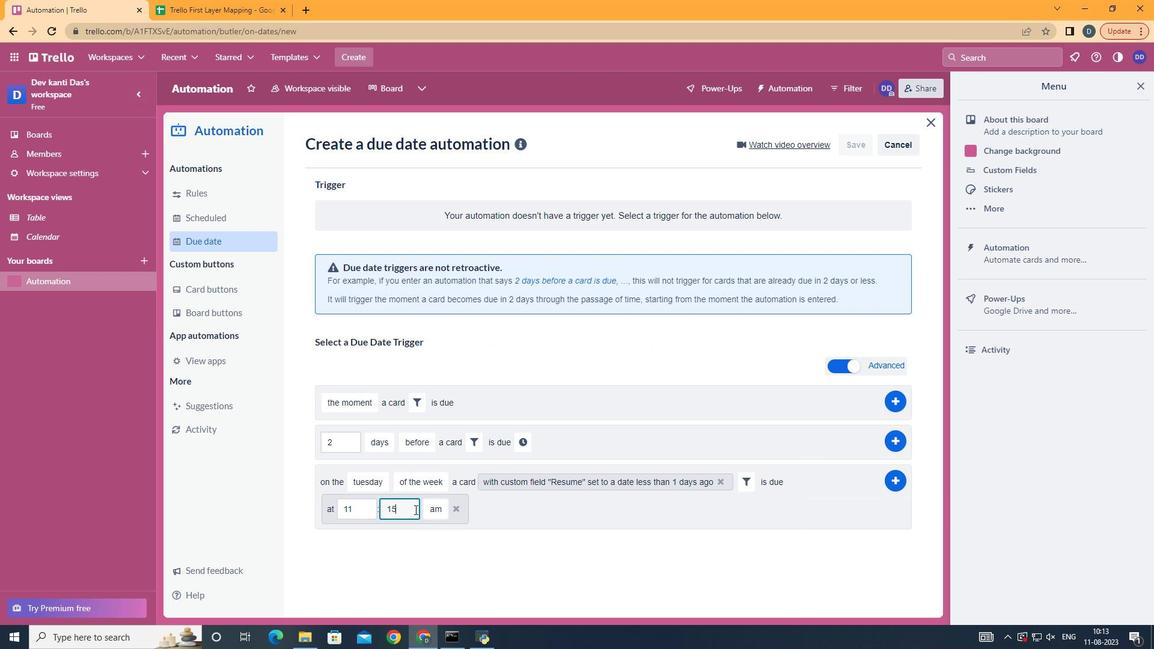 
Action: Mouse moved to (414, 509)
Screenshot: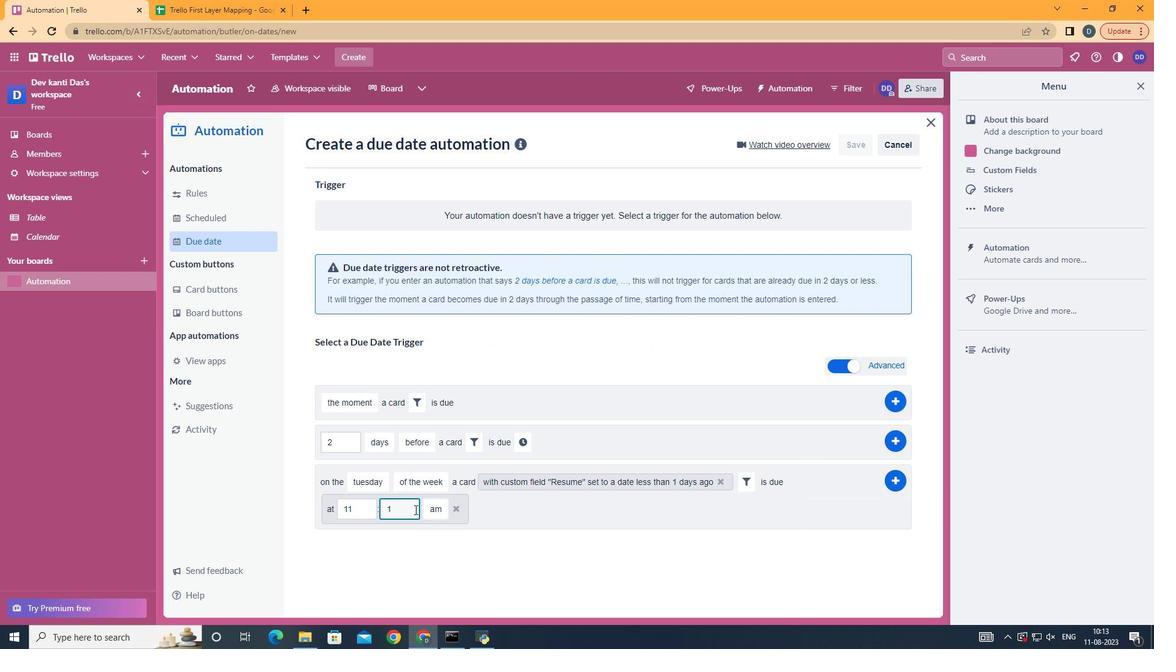 
Action: Key pressed <Key.backspace><Key.backspace>00
Screenshot: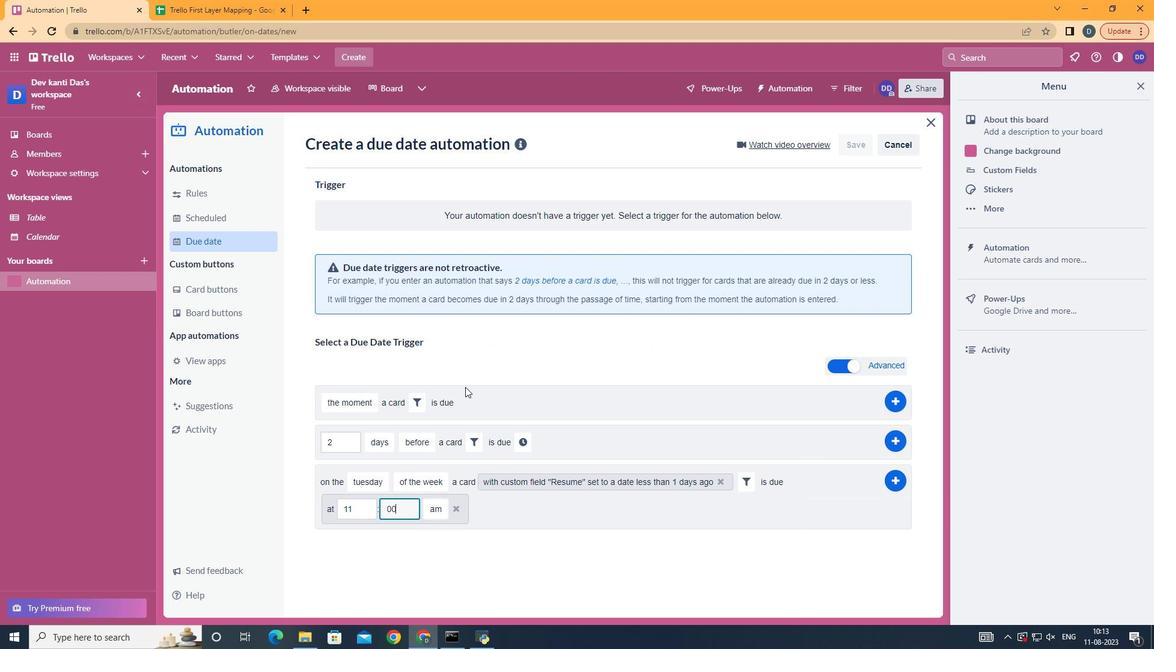 
Action: Mouse moved to (897, 483)
Screenshot: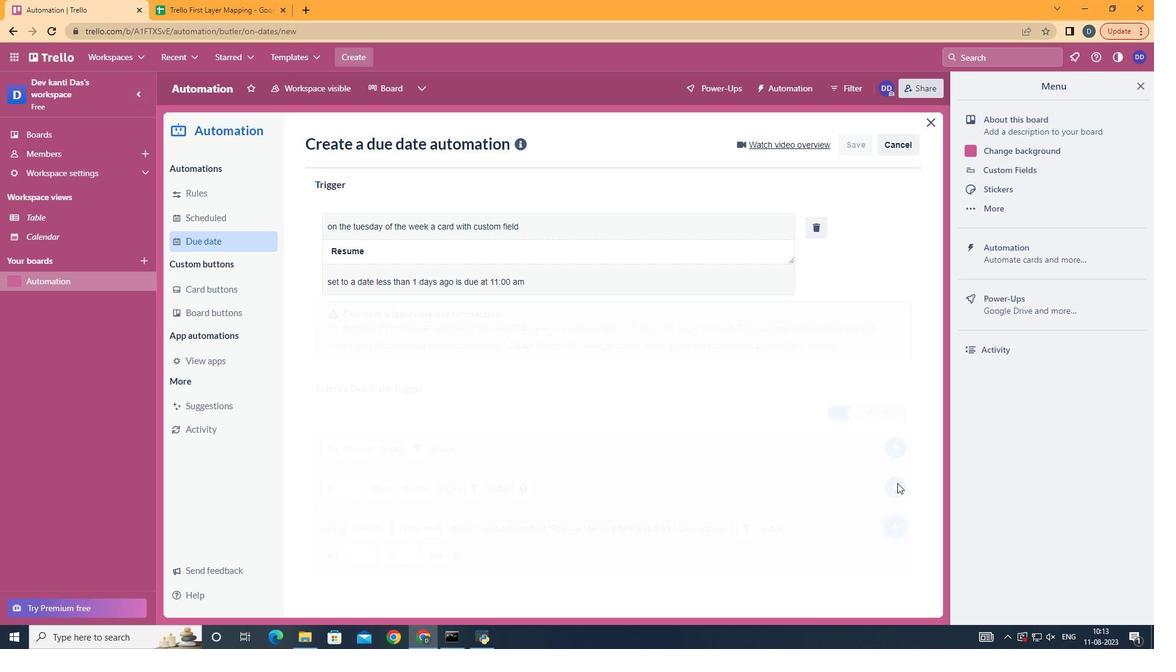 
Action: Mouse pressed left at (897, 483)
Screenshot: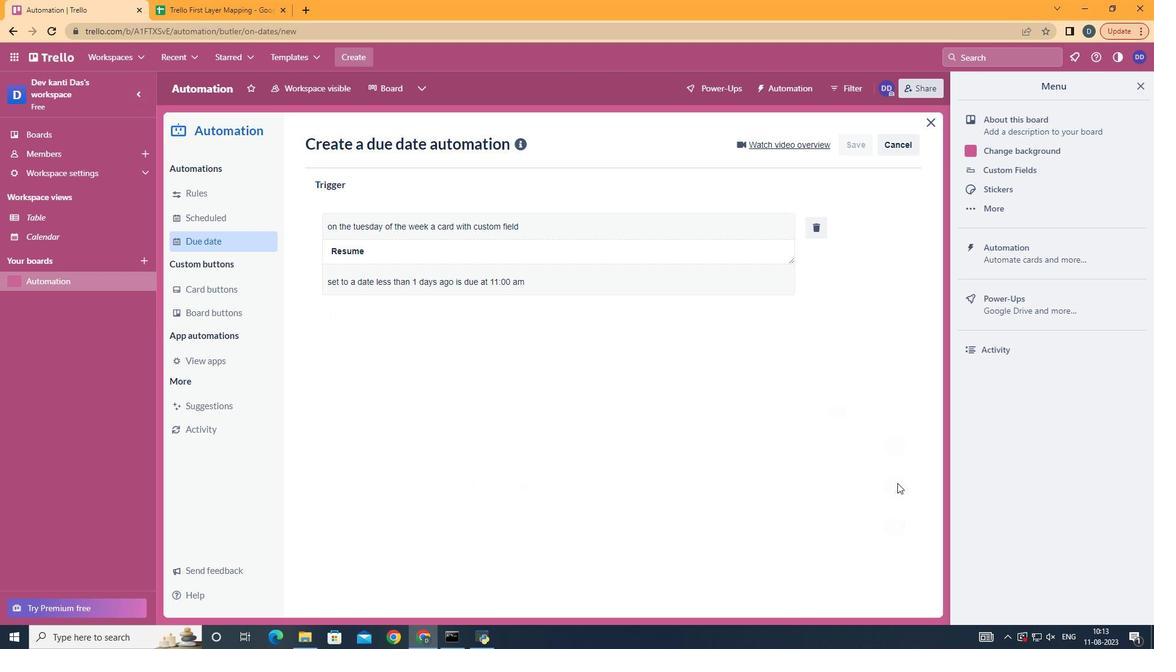 
